 Task: Move the task Implement a new cloud-based project accounting system for a company to the section To-Do in the project BarTech and sort the tasks in the project by Assignee in Descending order
Action: Mouse moved to (576, 524)
Screenshot: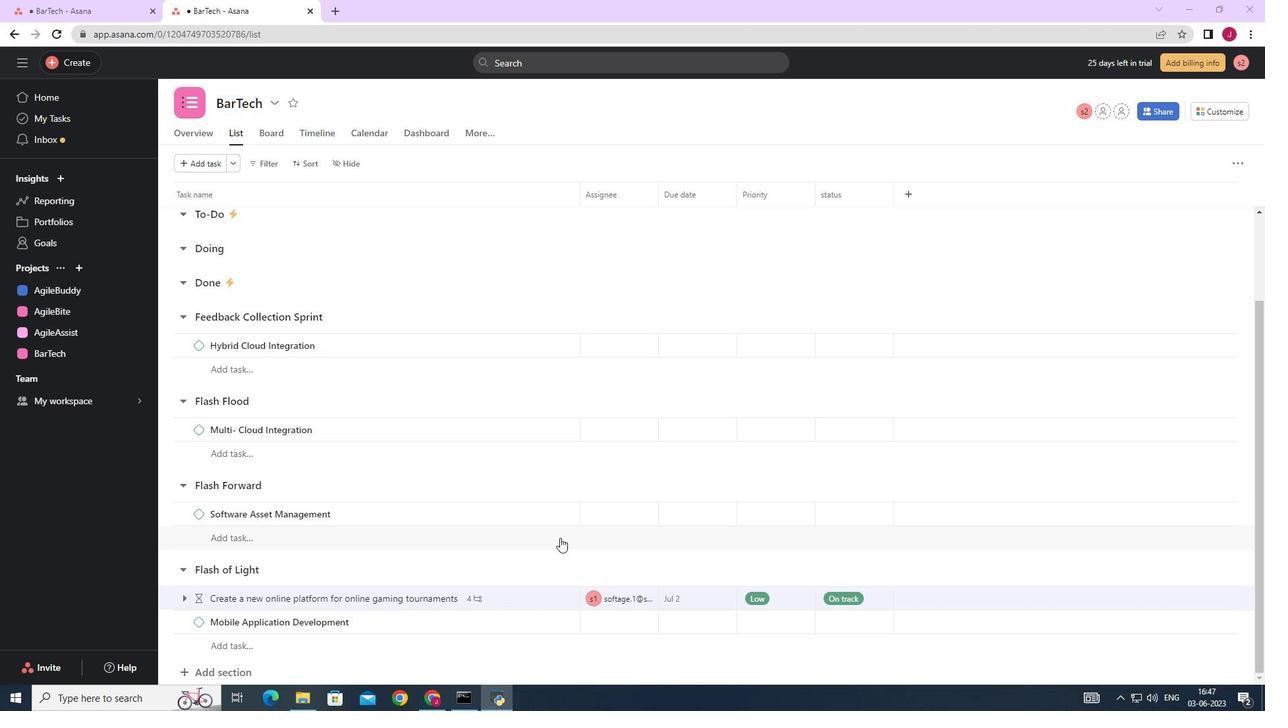 
Action: Mouse scrolled (576, 527) with delta (0, 0)
Screenshot: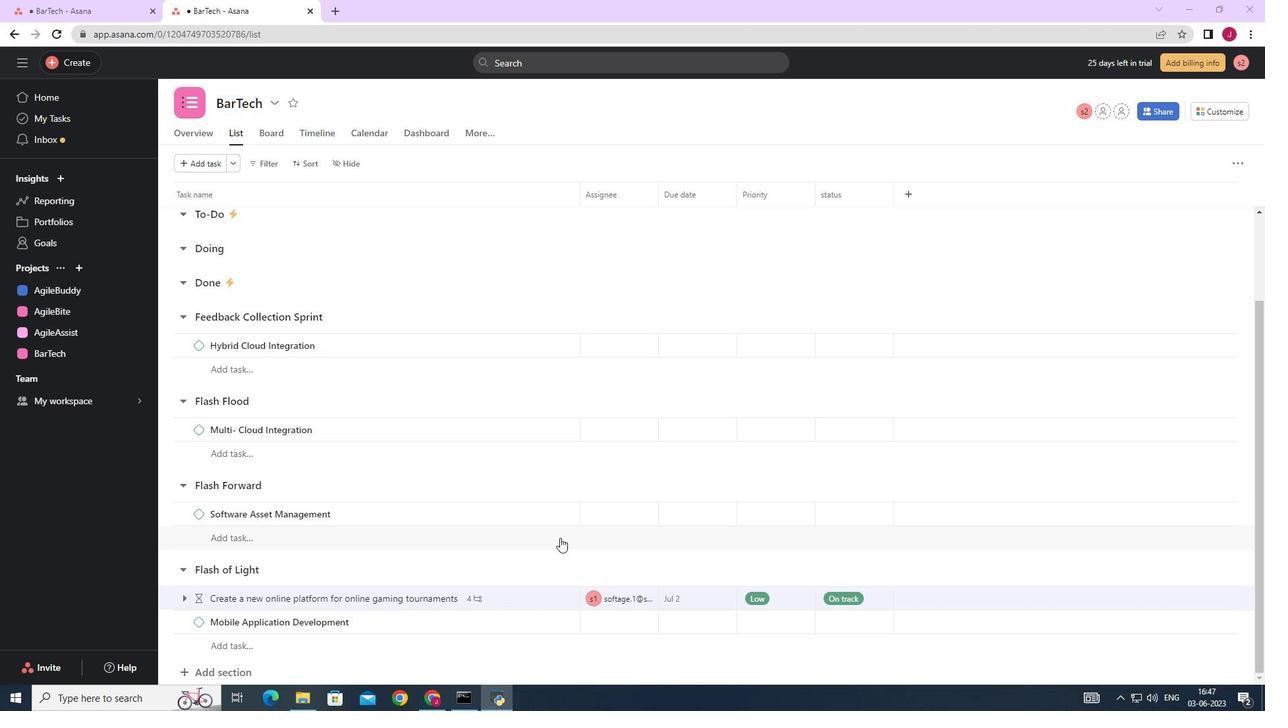 
Action: Mouse moved to (576, 518)
Screenshot: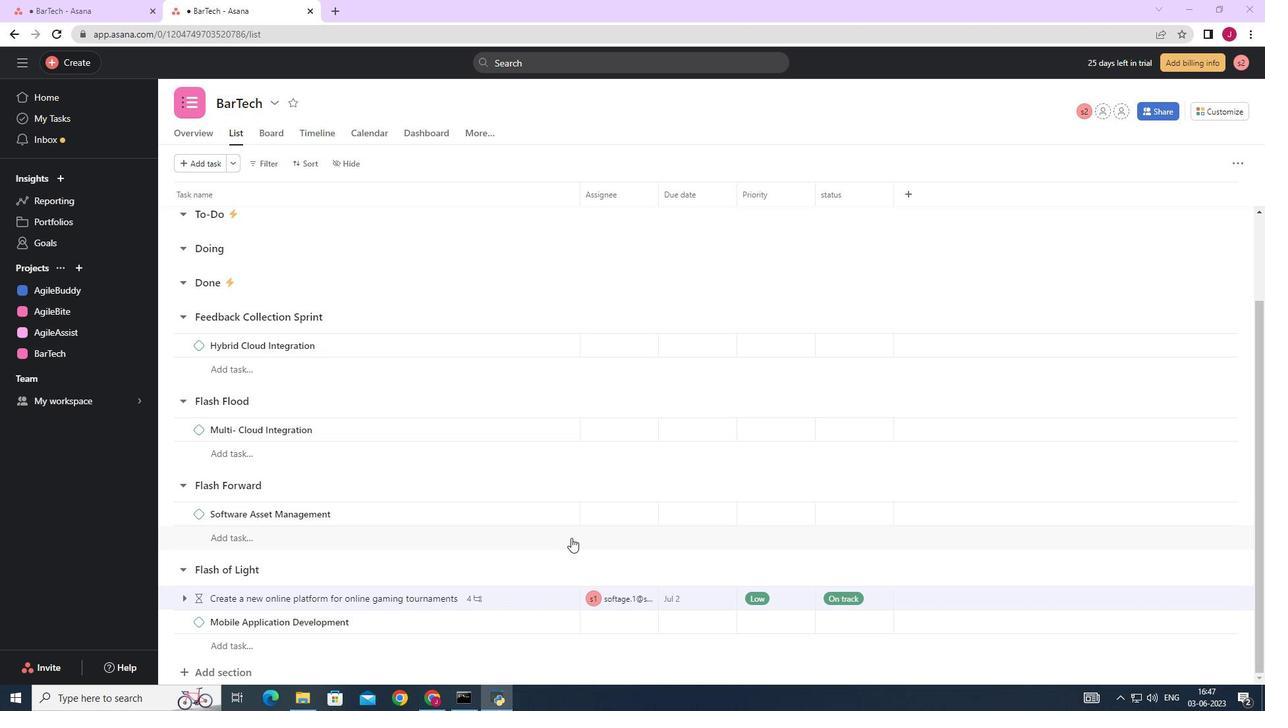 
Action: Mouse scrolled (576, 522) with delta (0, 0)
Screenshot: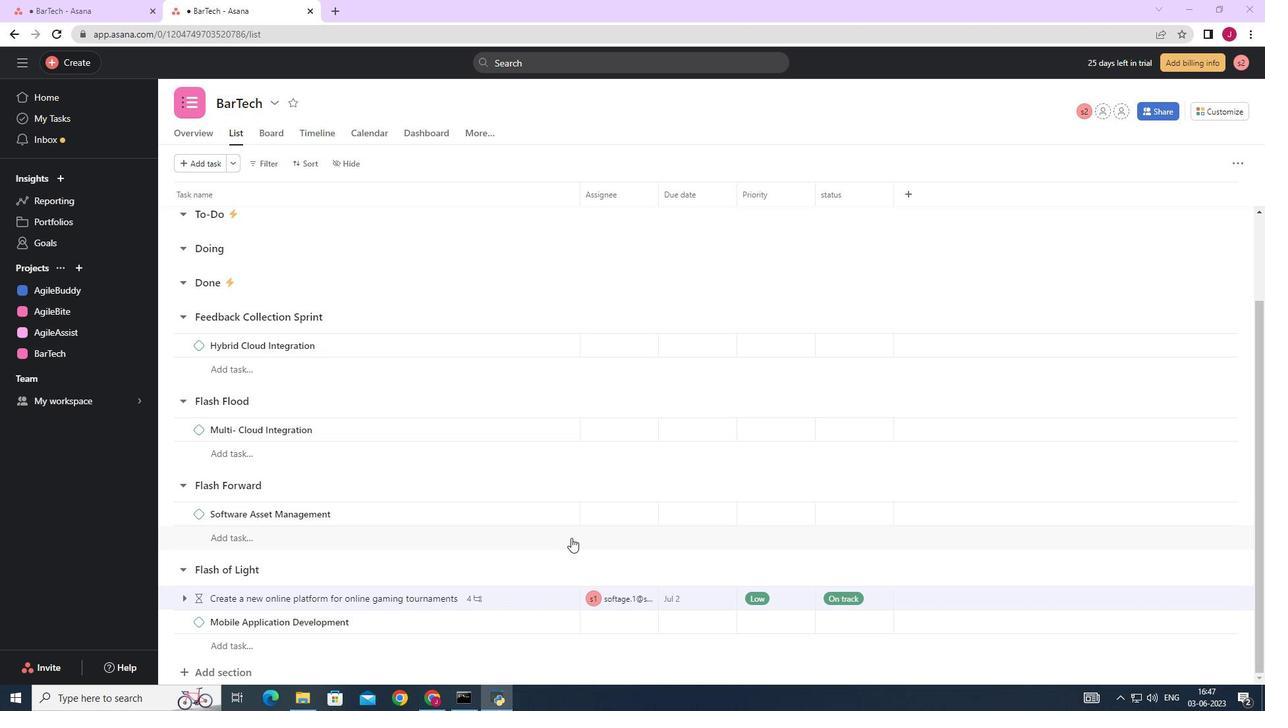 
Action: Mouse moved to (576, 506)
Screenshot: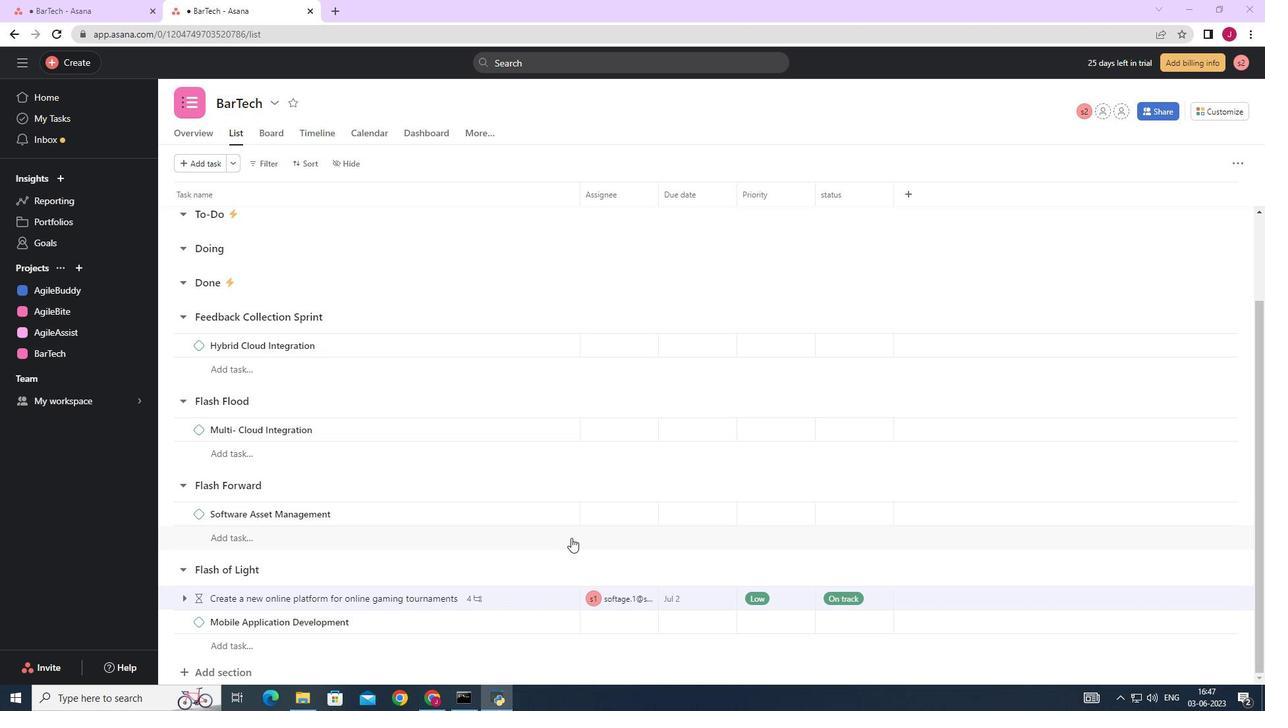
Action: Mouse scrolled (576, 512) with delta (0, 0)
Screenshot: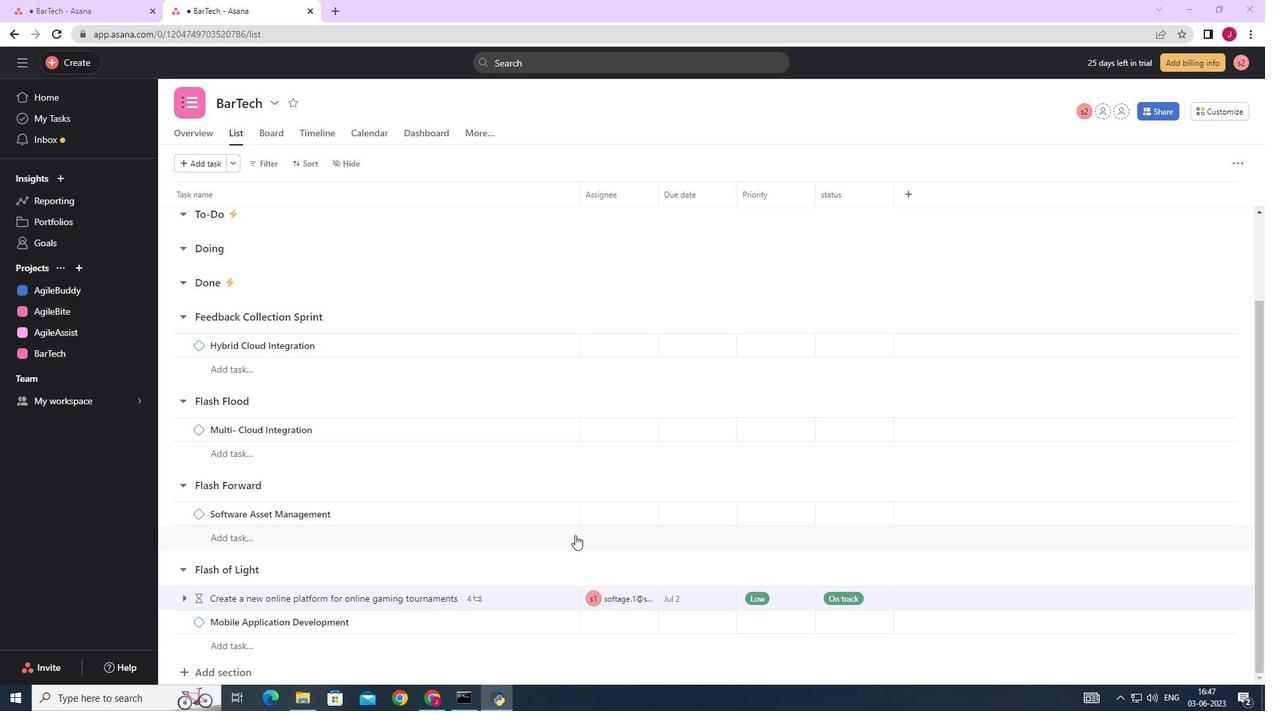 
Action: Mouse moved to (575, 479)
Screenshot: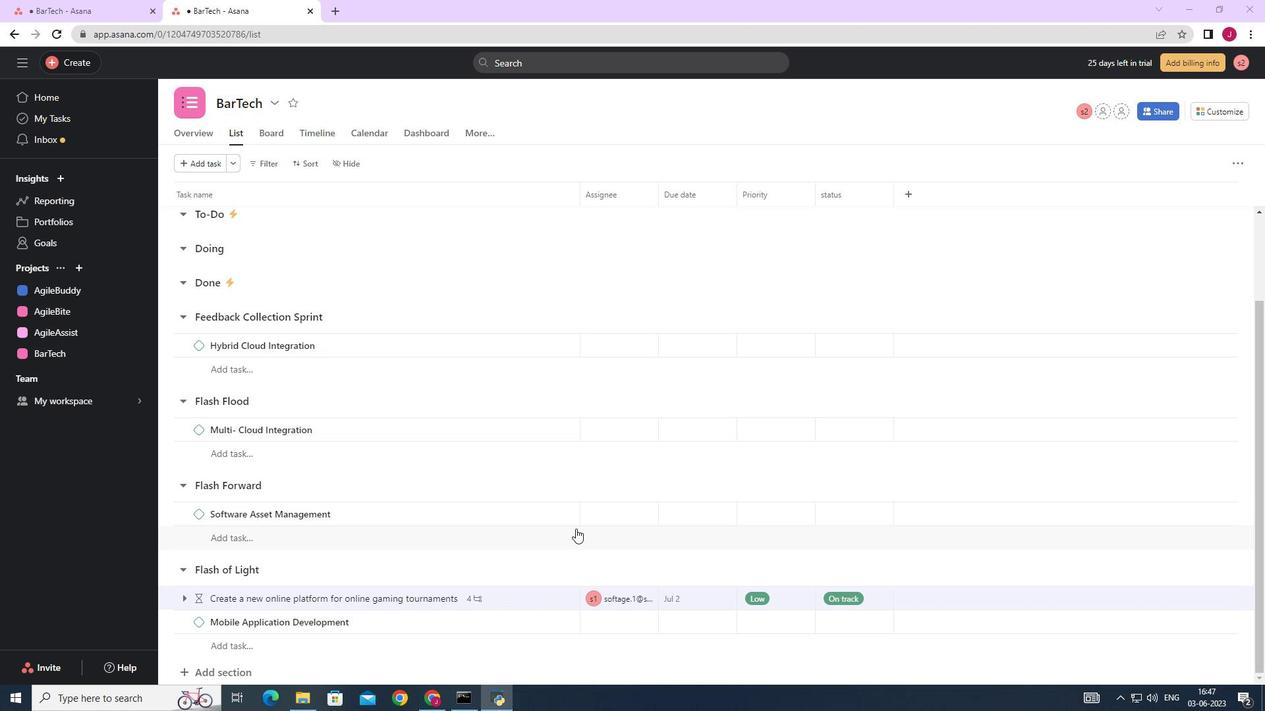 
Action: Mouse scrolled (575, 486) with delta (0, 0)
Screenshot: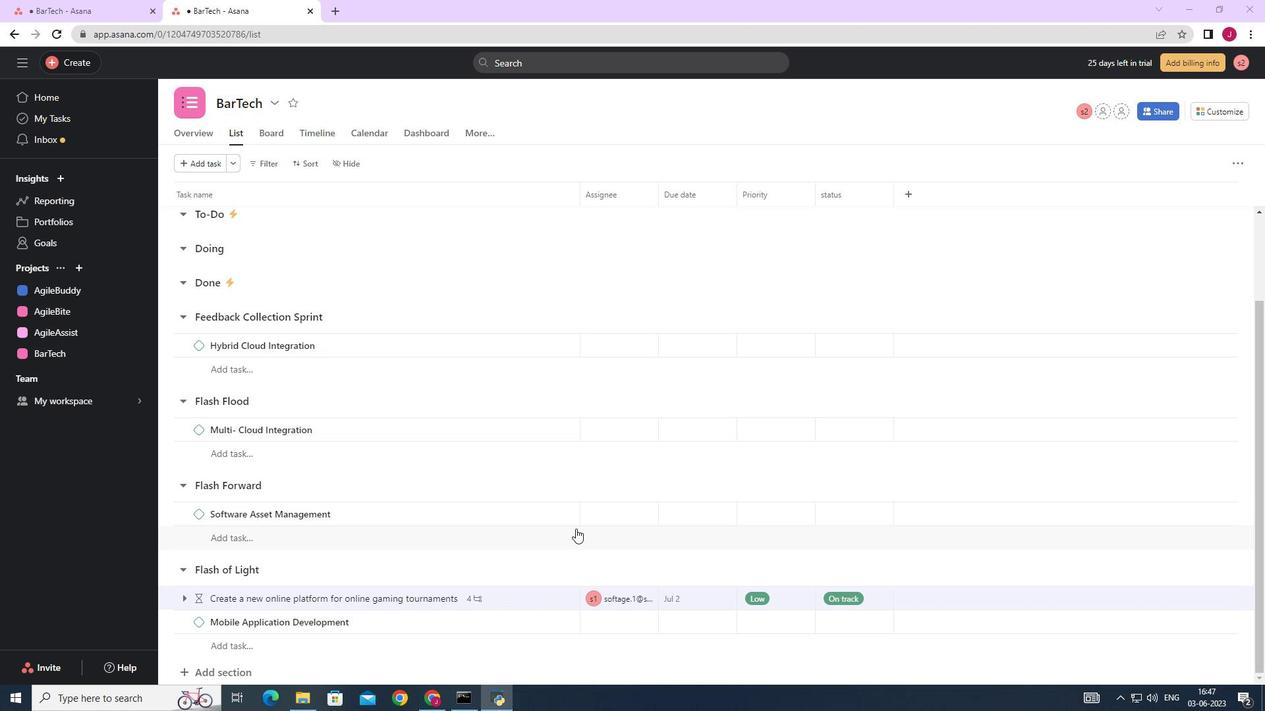 
Action: Mouse moved to (556, 356)
Screenshot: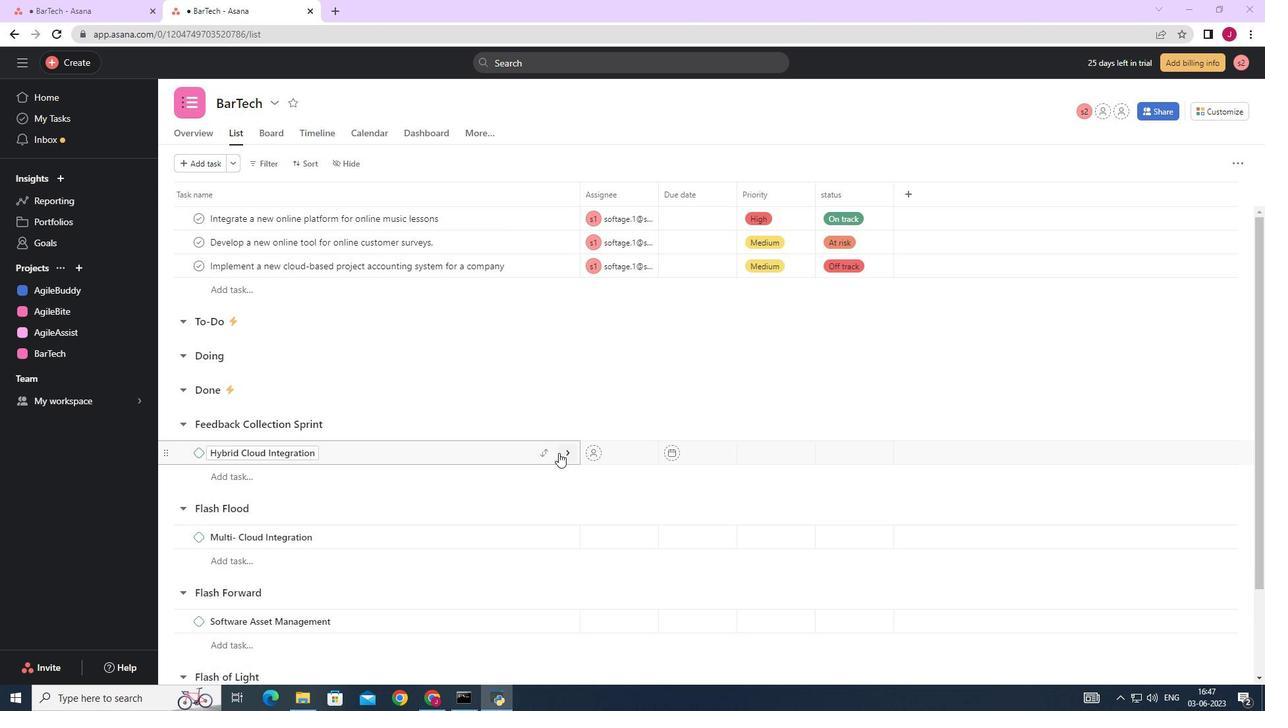 
Action: Mouse scrolled (551, 453) with delta (0, 0)
Screenshot: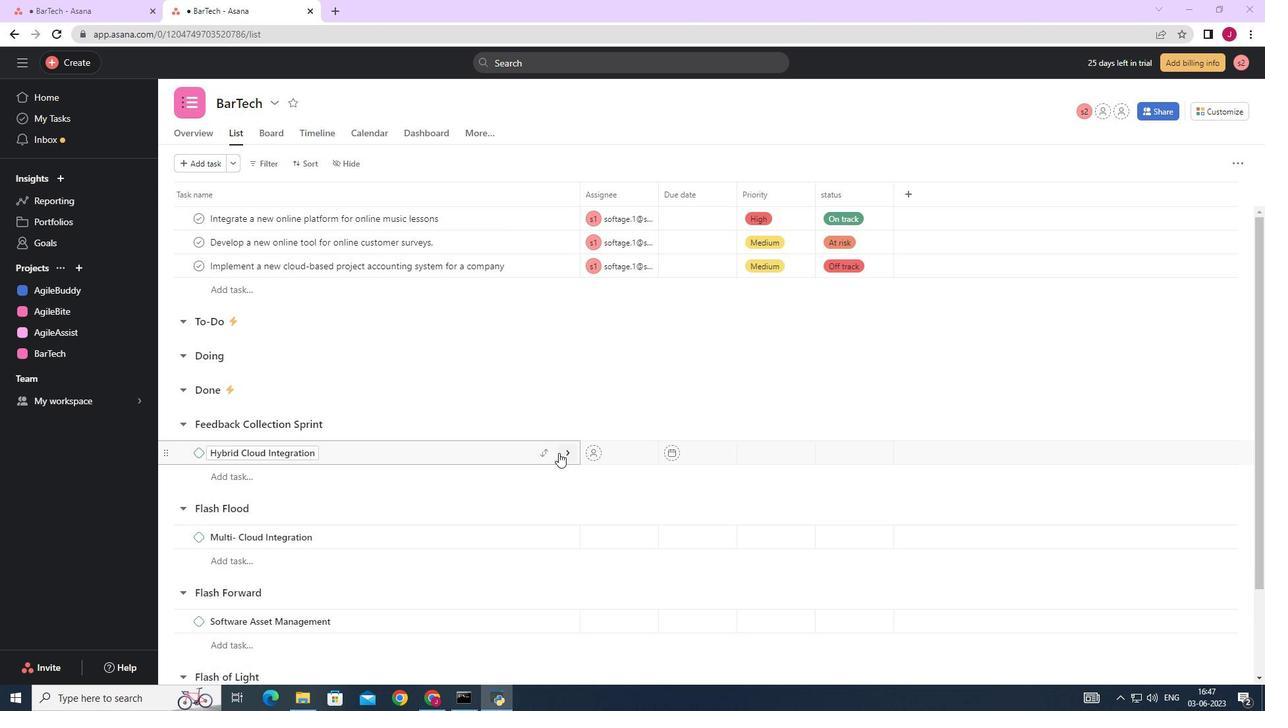 
Action: Mouse moved to (556, 350)
Screenshot: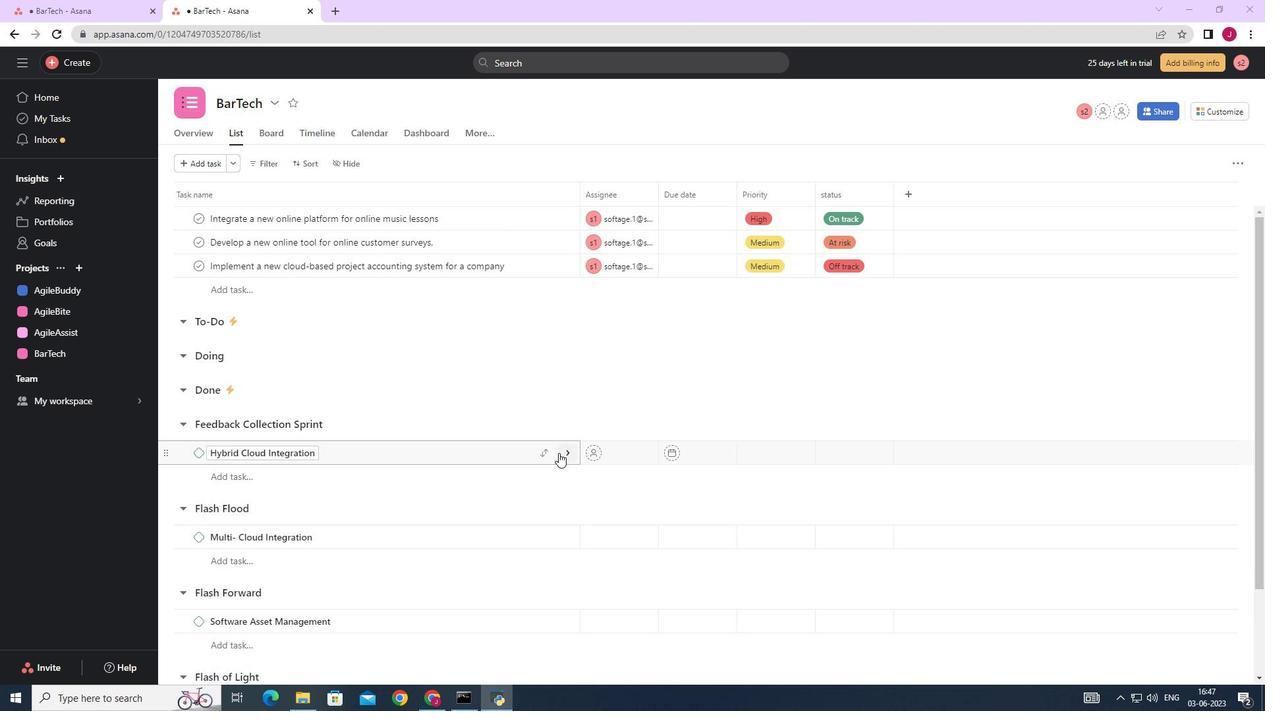 
Action: Mouse scrolled (551, 453) with delta (0, 0)
Screenshot: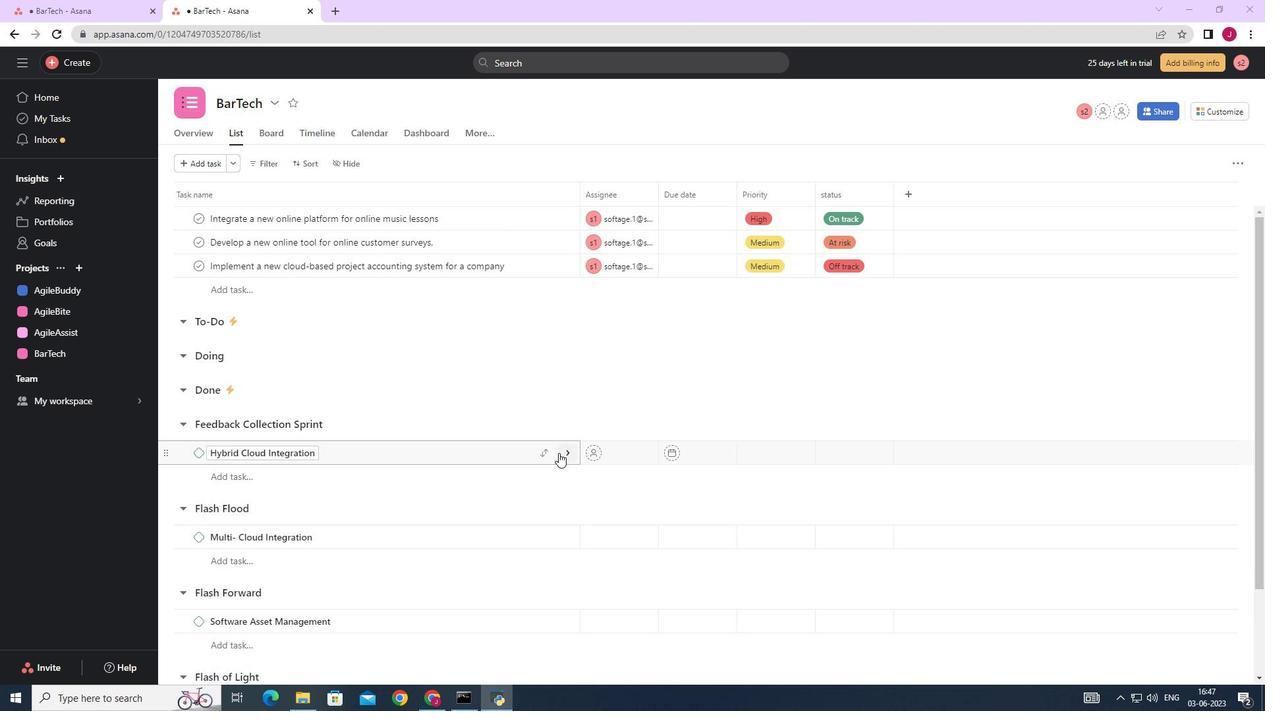 
Action: Mouse moved to (544, 264)
Screenshot: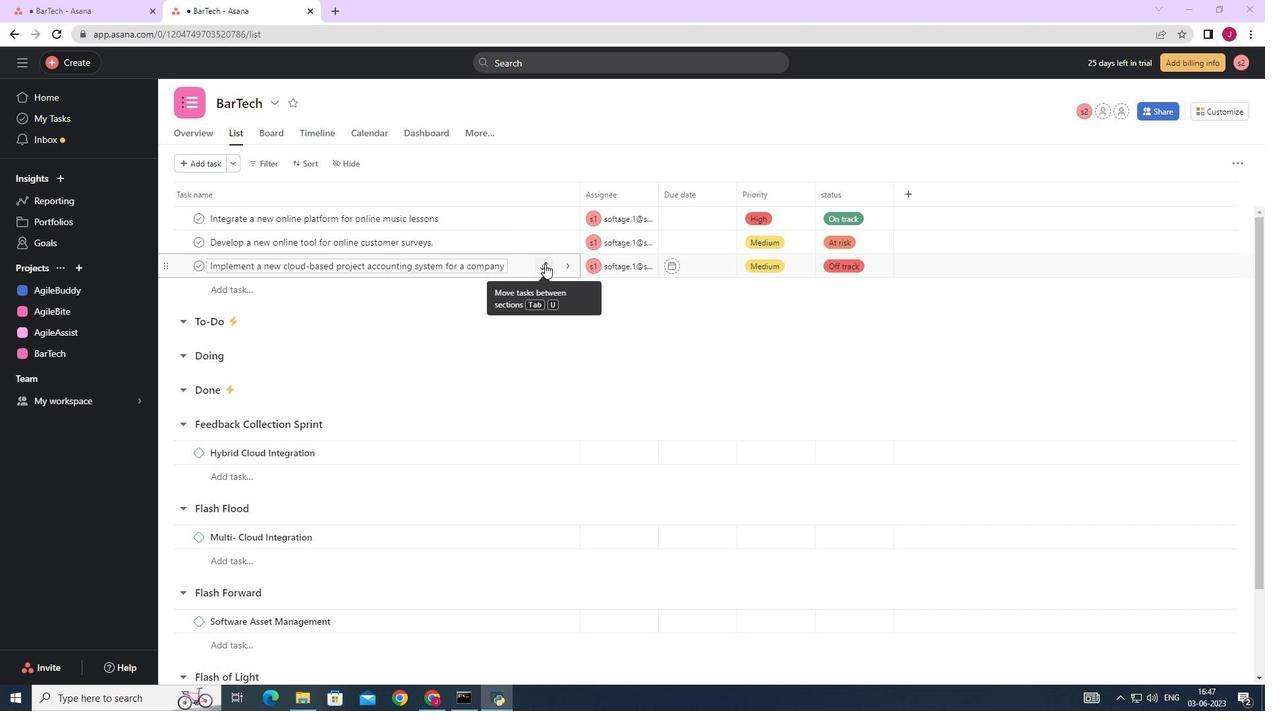 
Action: Mouse pressed left at (544, 264)
Screenshot: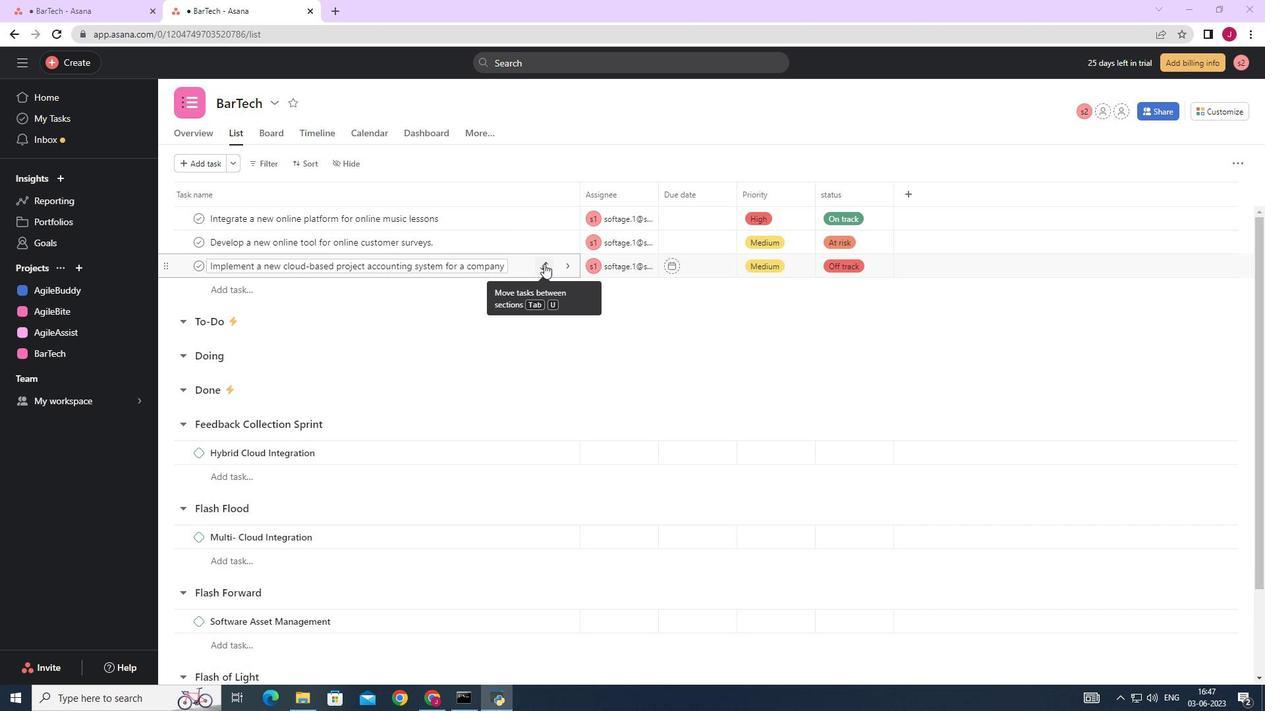 
Action: Mouse moved to (468, 332)
Screenshot: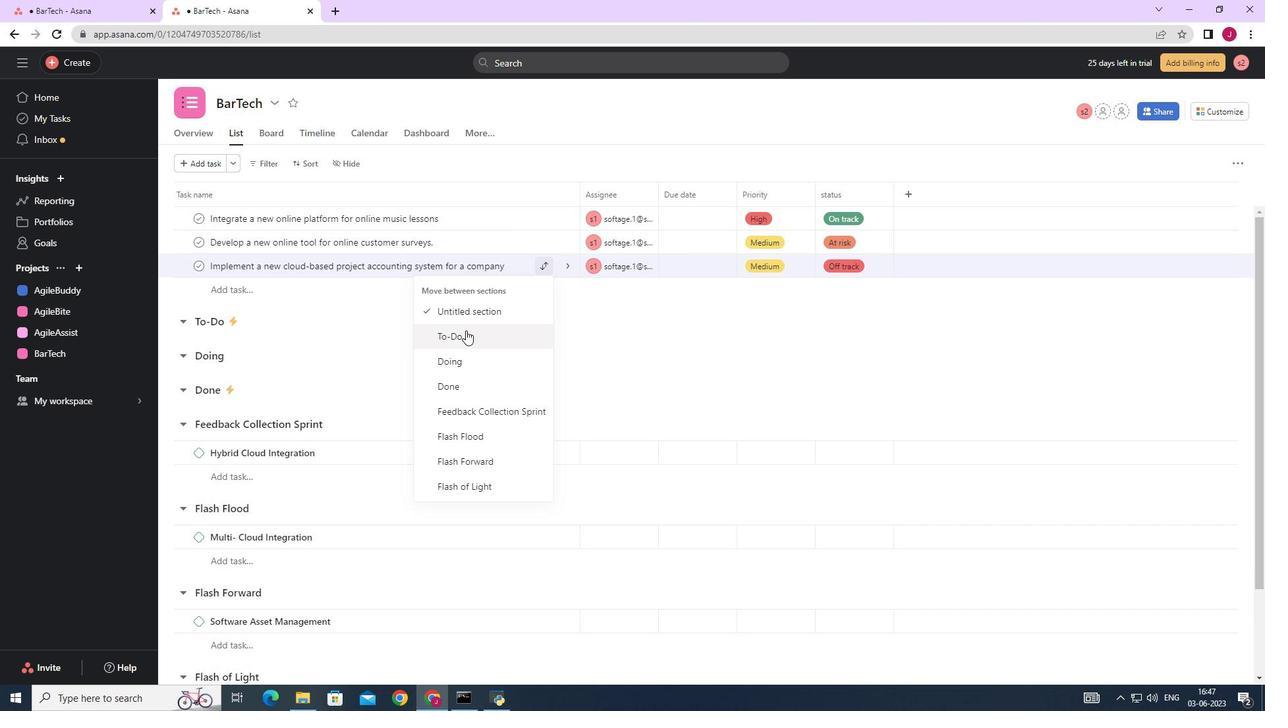 
Action: Mouse pressed left at (468, 332)
Screenshot: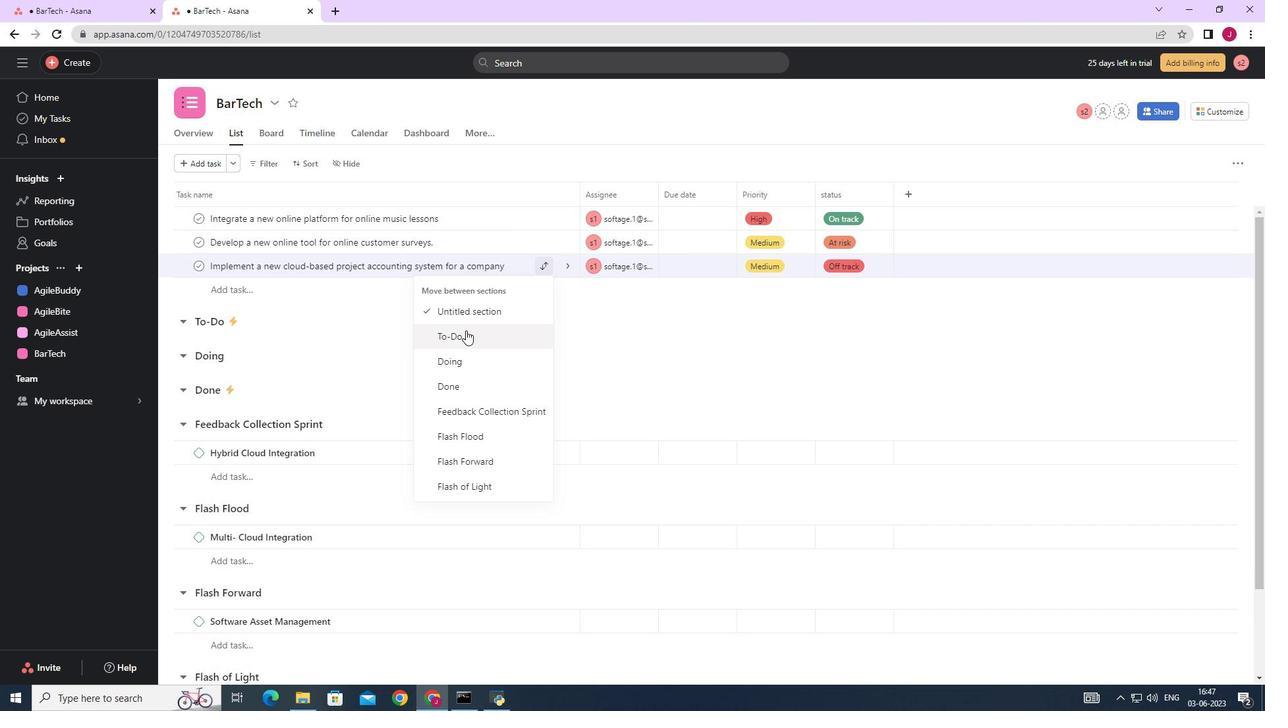 
Action: Mouse moved to (303, 163)
Screenshot: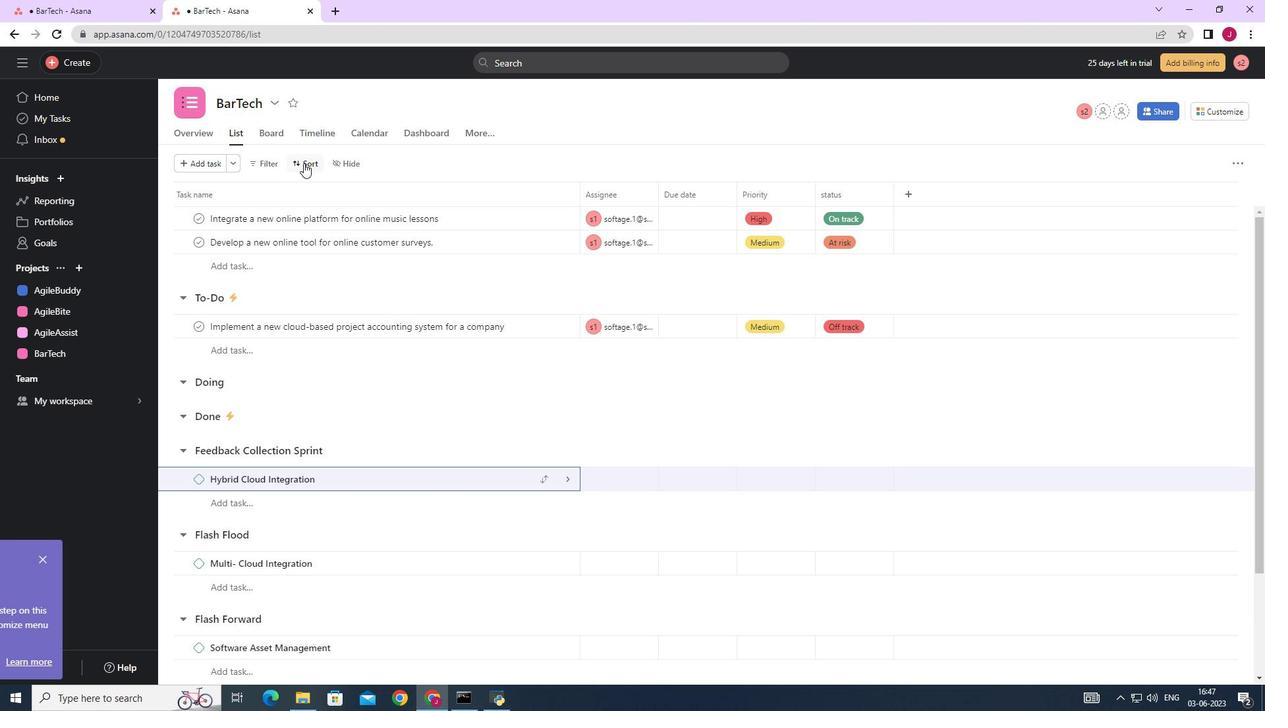 
Action: Mouse pressed left at (303, 163)
Screenshot: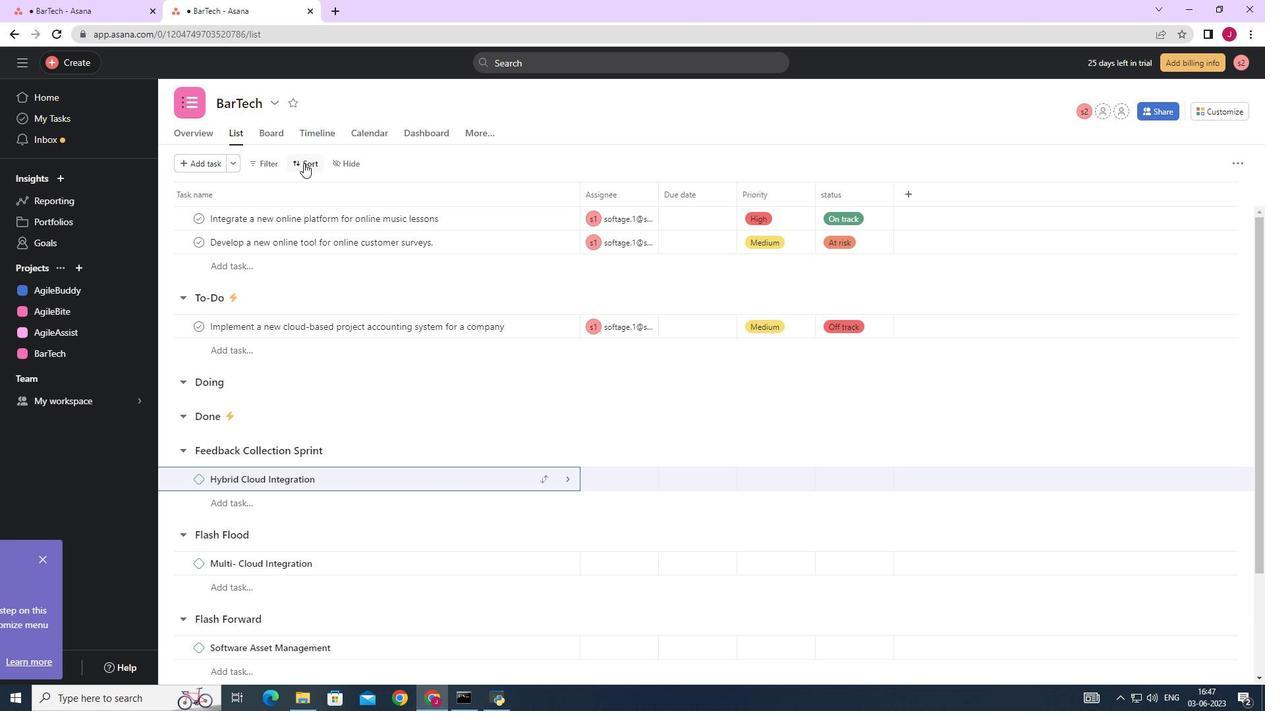 
Action: Mouse moved to (344, 272)
Screenshot: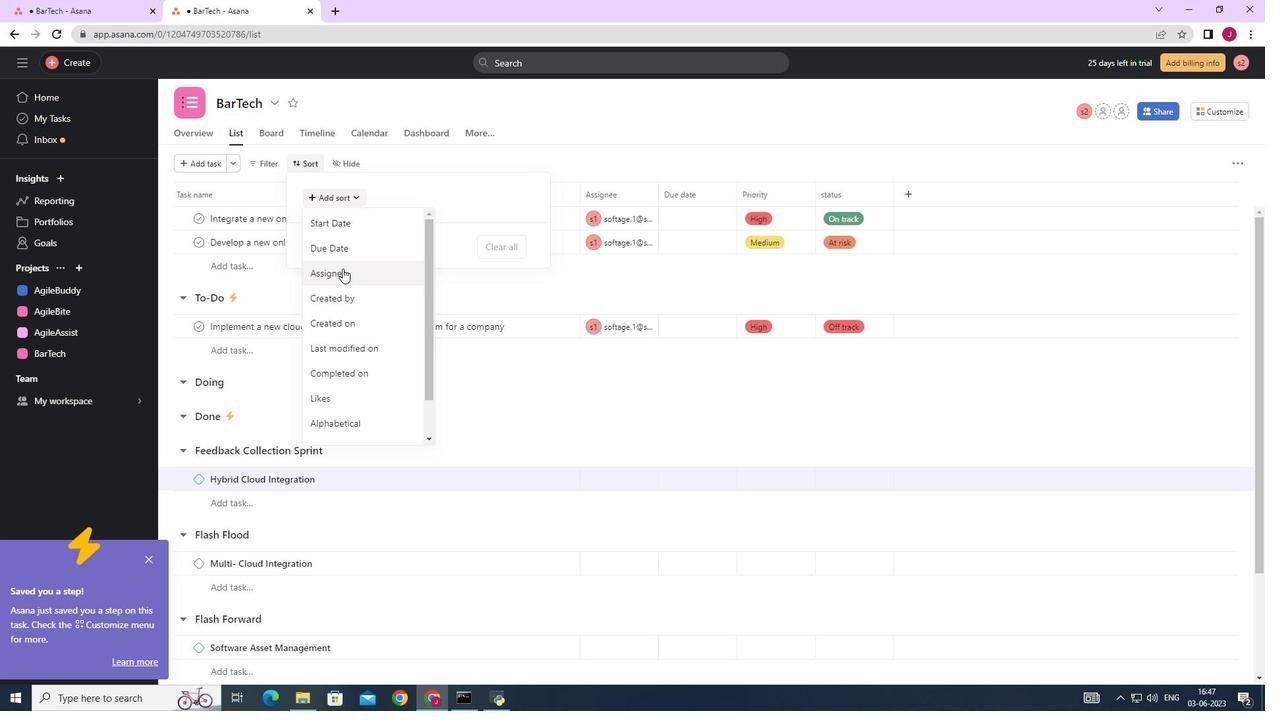 
Action: Mouse pressed left at (344, 272)
Screenshot: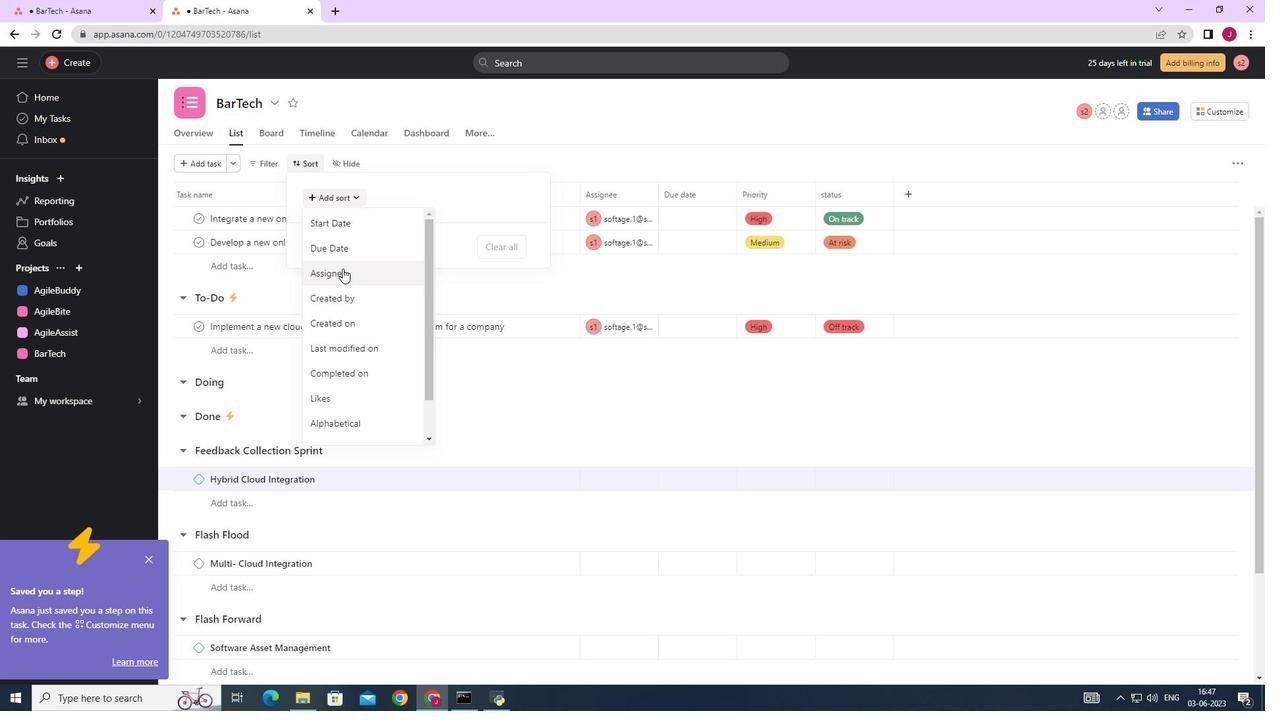 
Action: Mouse moved to (408, 216)
Screenshot: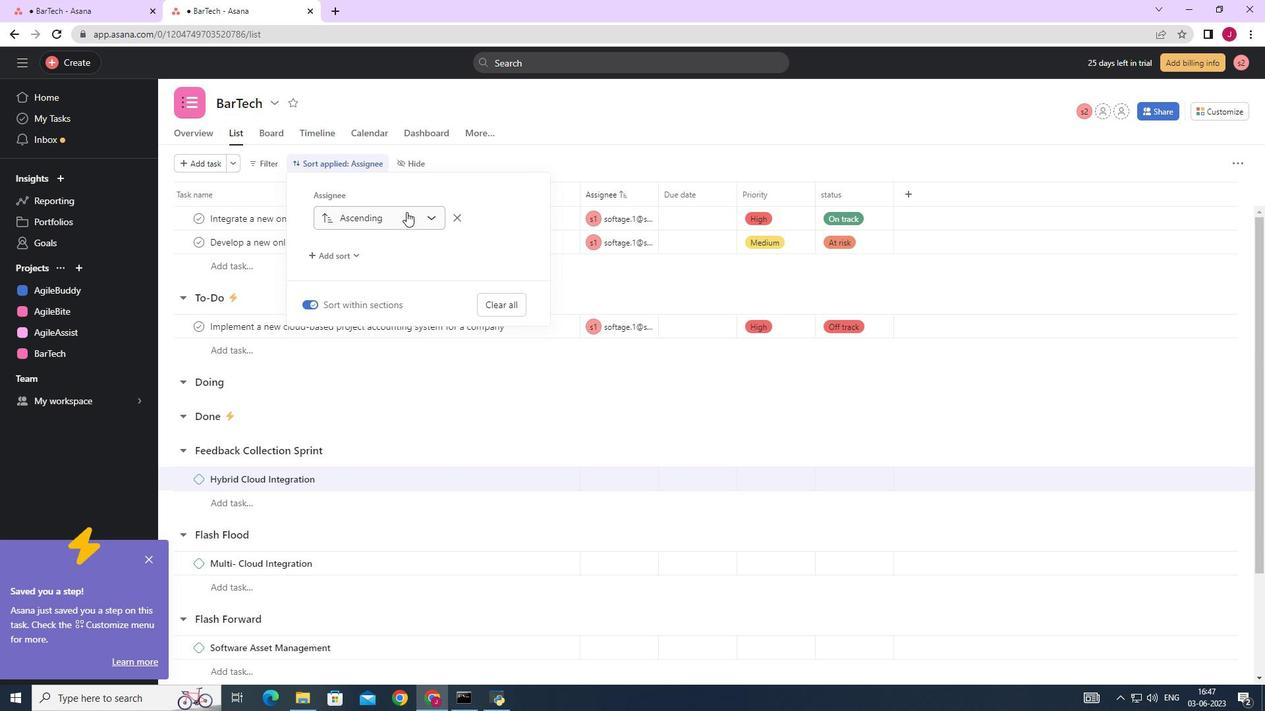 
Action: Mouse pressed left at (408, 216)
Screenshot: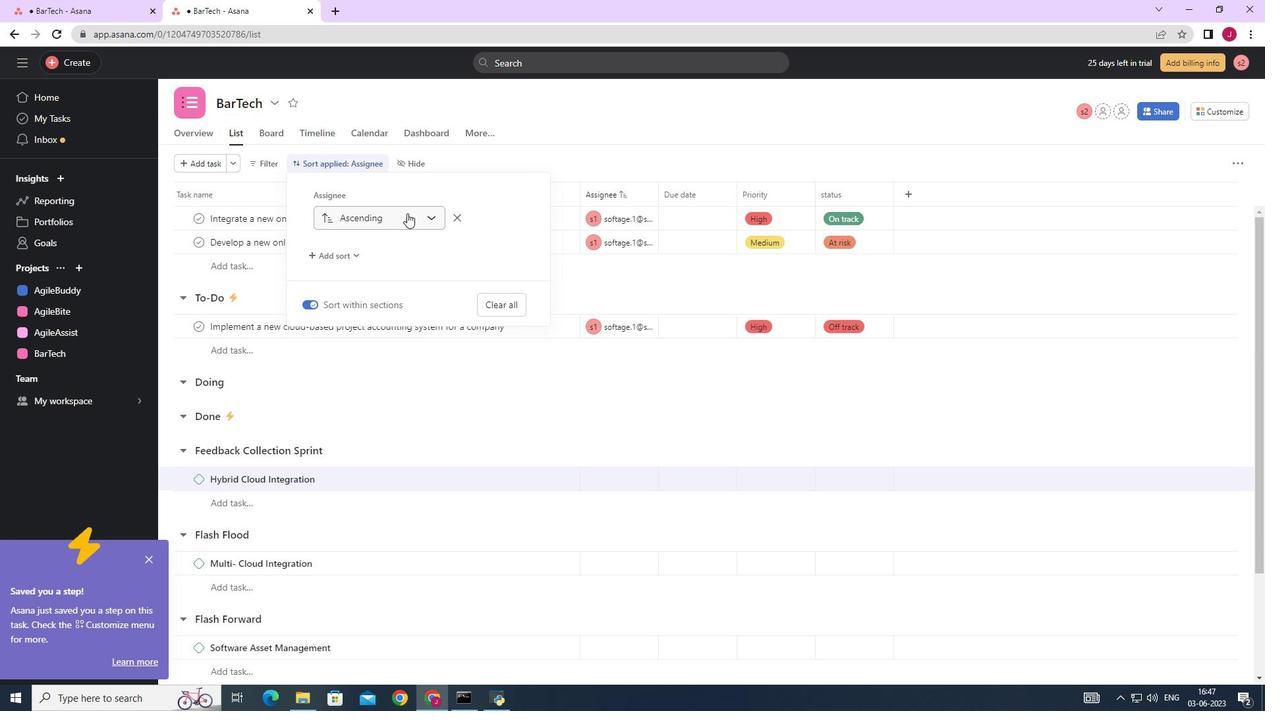 
Action: Mouse moved to (373, 267)
Screenshot: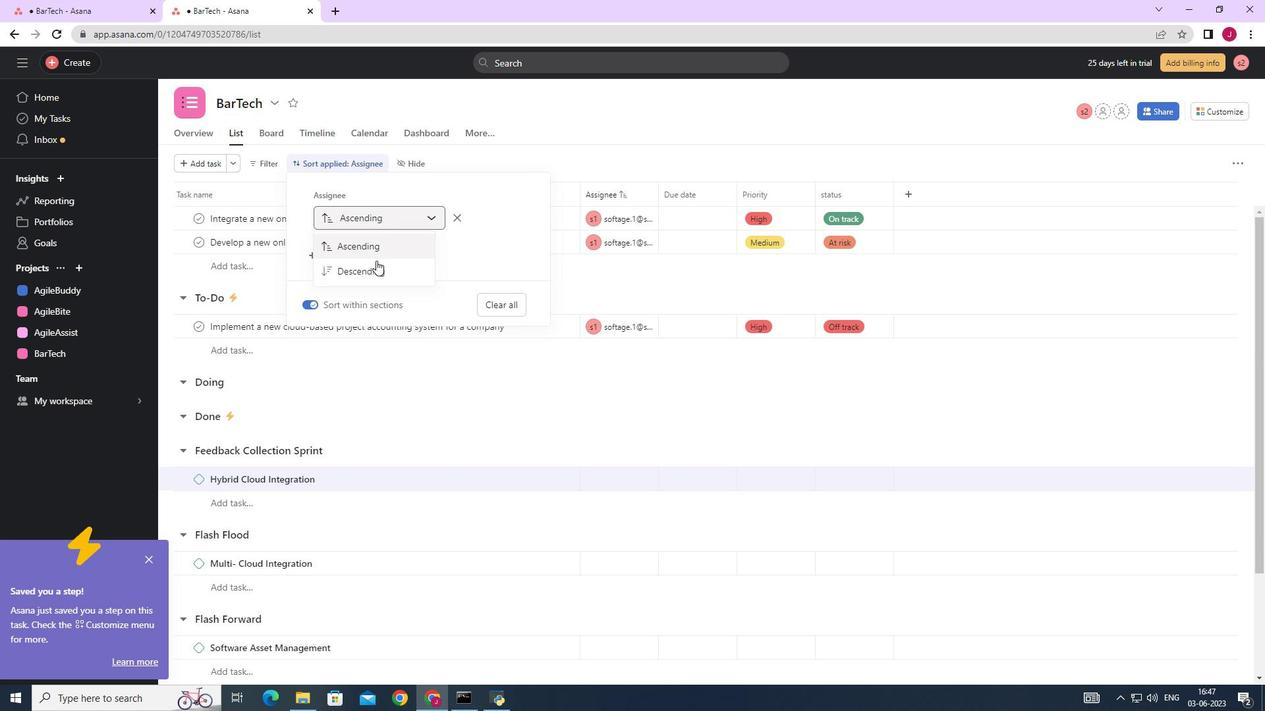 
Action: Mouse pressed left at (373, 267)
Screenshot: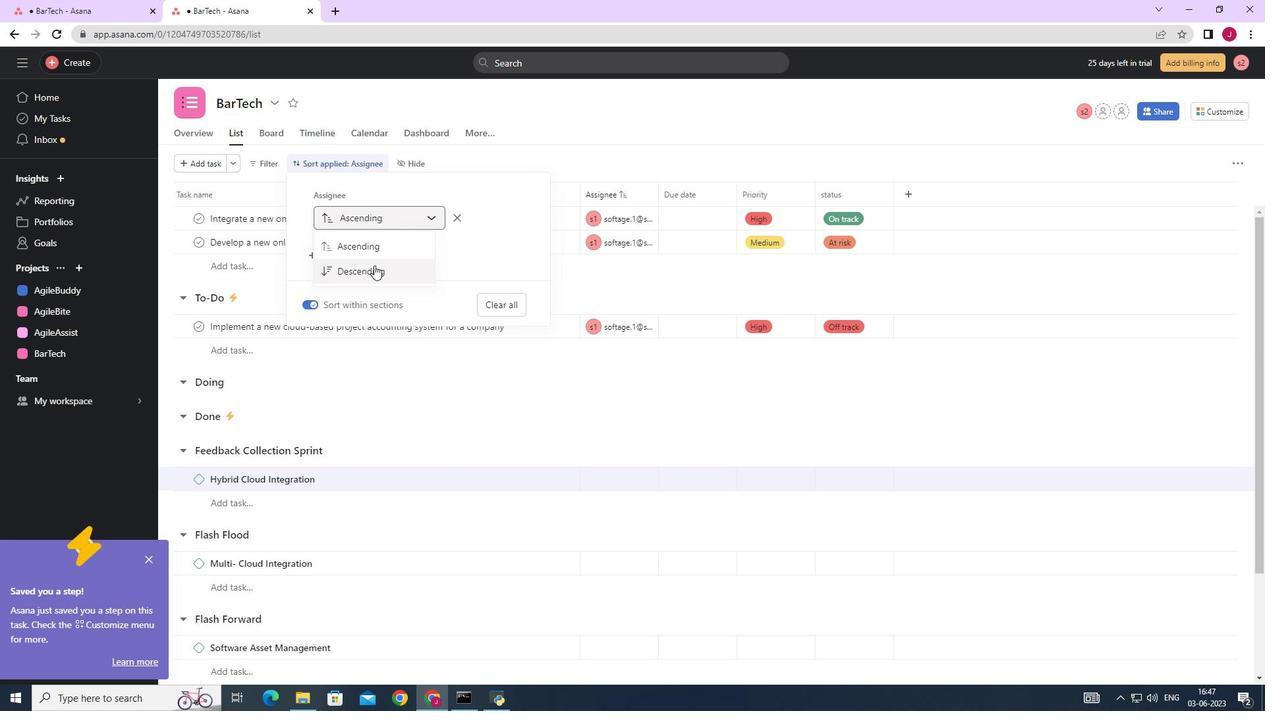 
Action: Mouse moved to (401, 214)
Screenshot: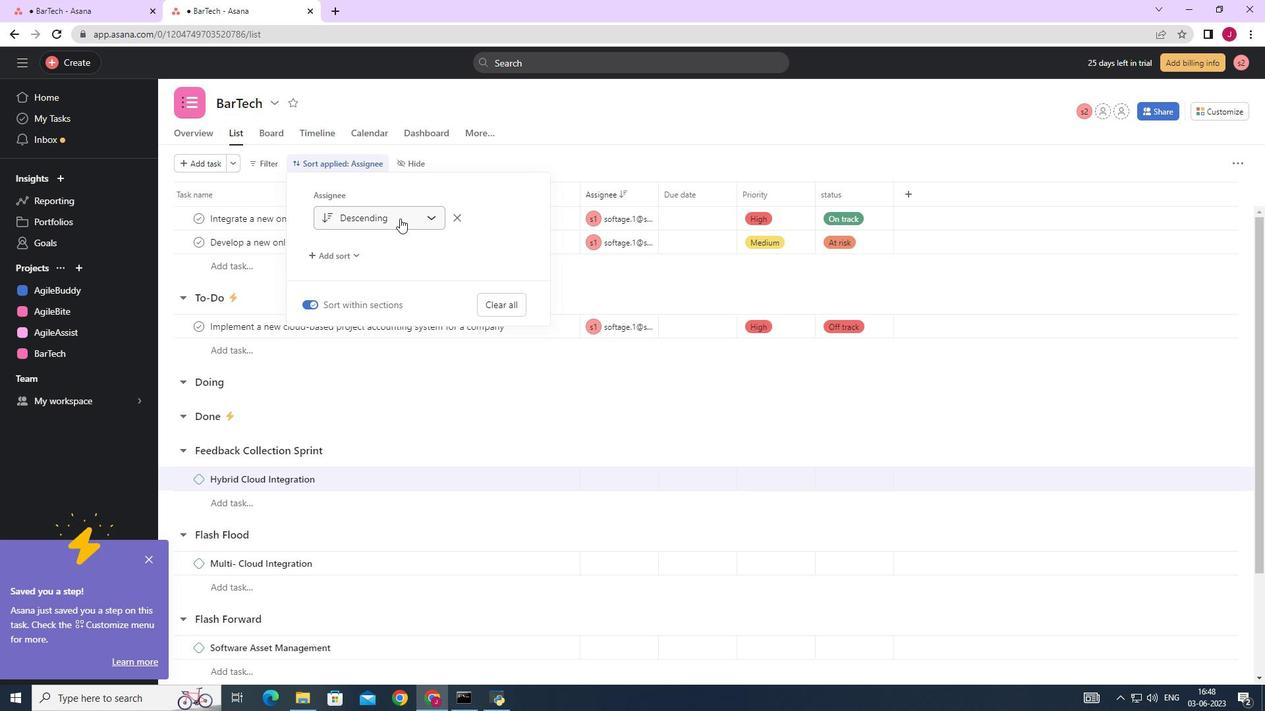 
Action: Mouse pressed left at (401, 214)
Screenshot: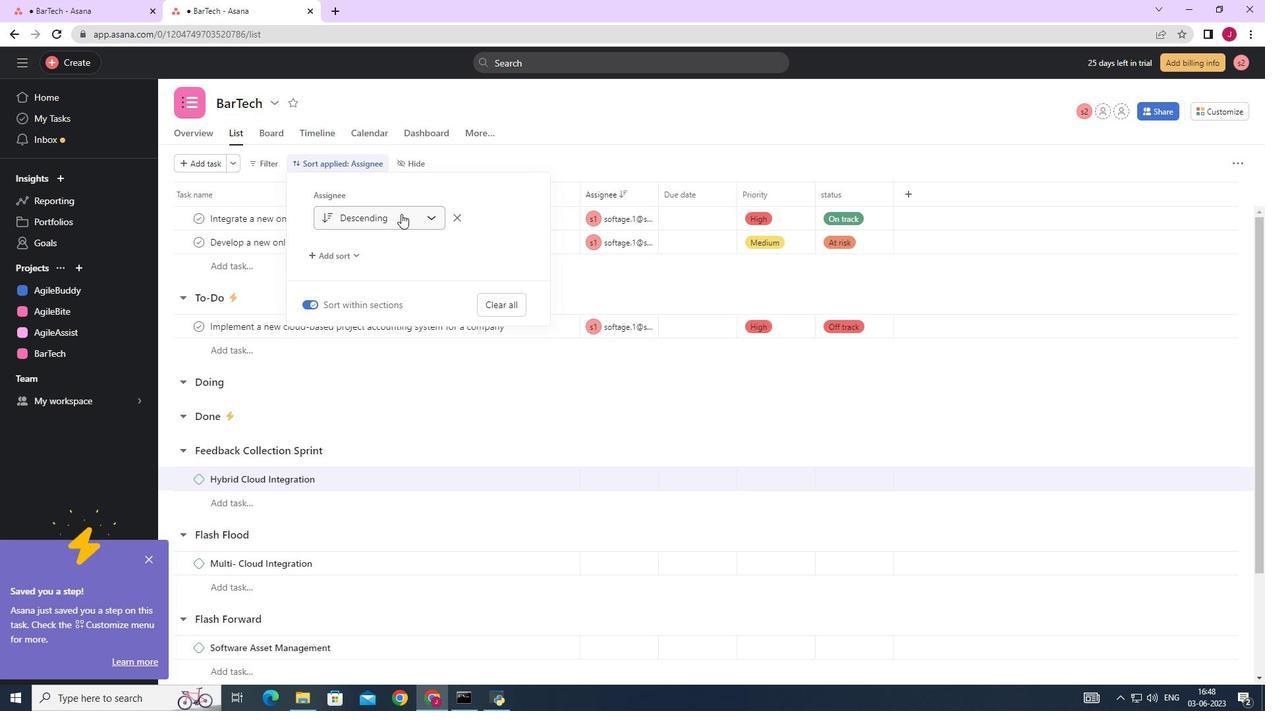 
Action: Mouse moved to (377, 222)
Screenshot: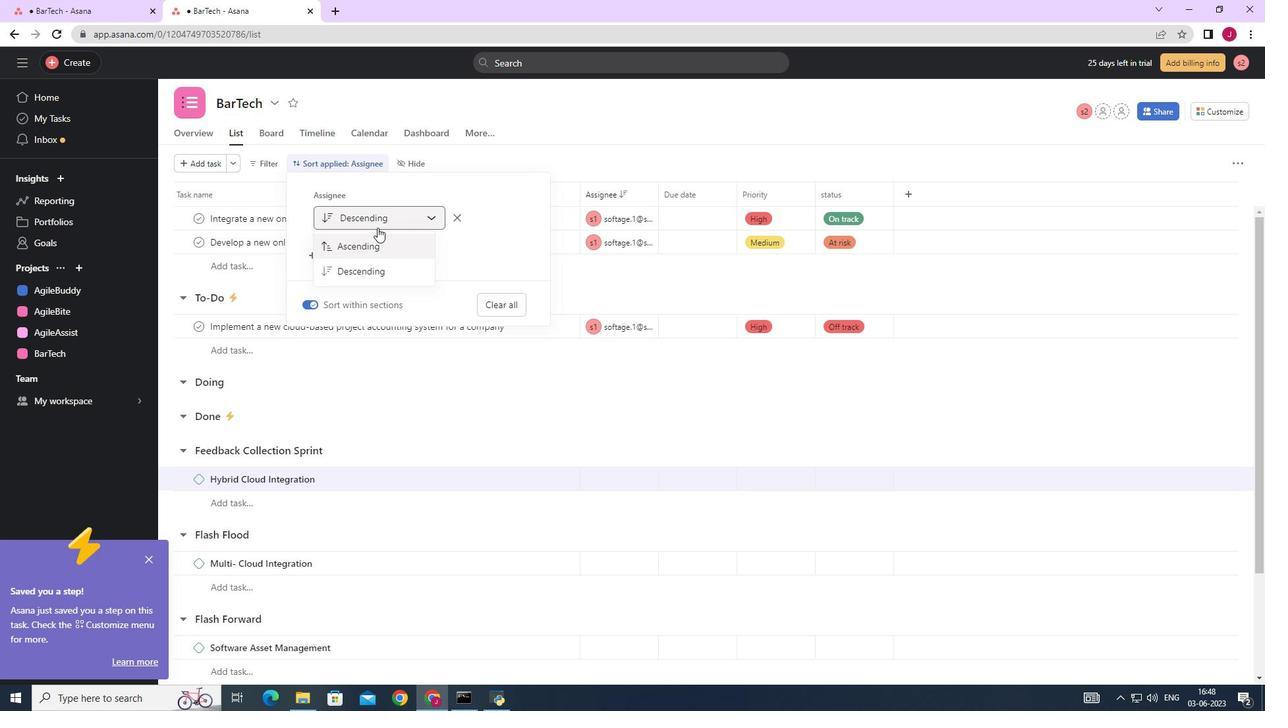 
Action: Mouse pressed left at (377, 222)
Screenshot: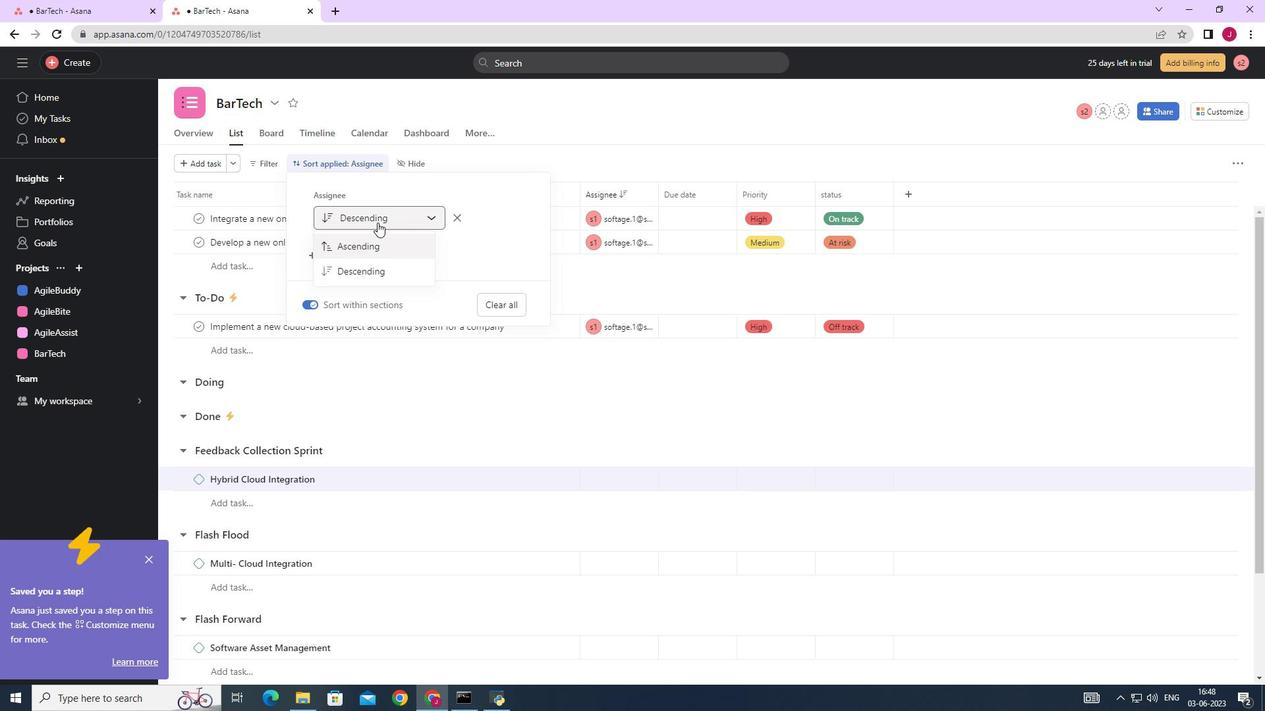 
Action: Mouse moved to (335, 165)
Screenshot: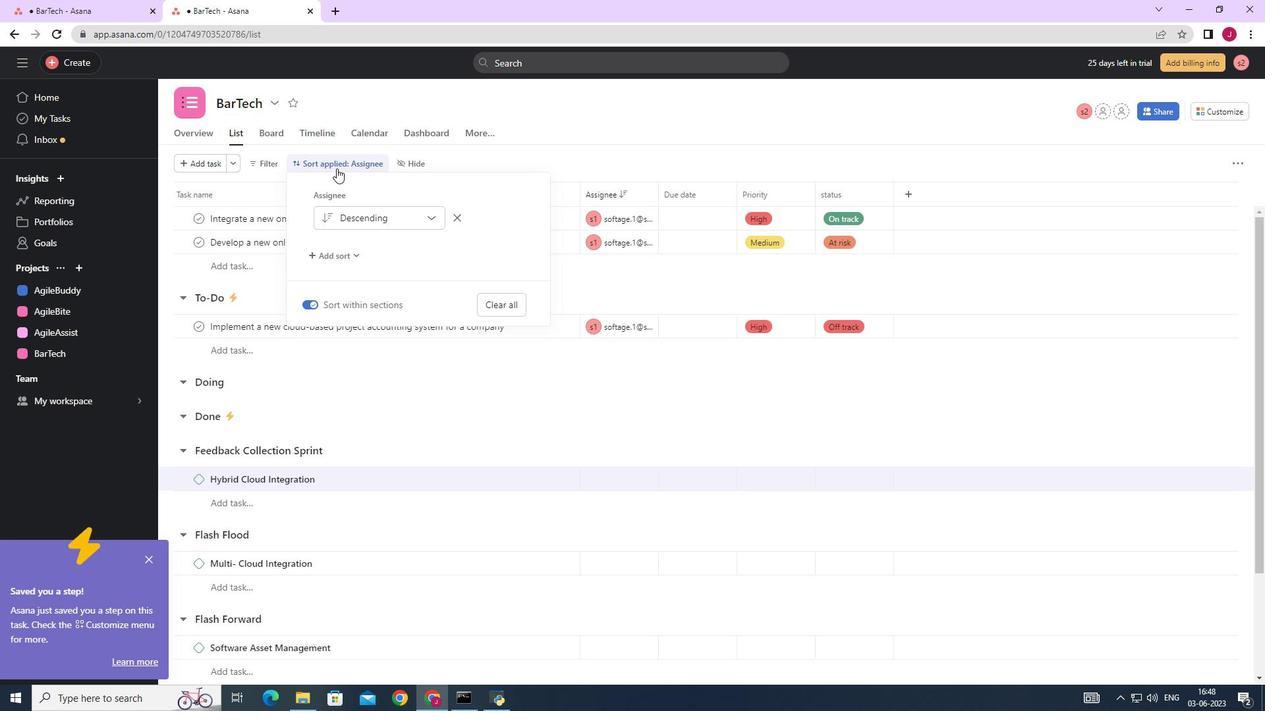 
Action: Mouse pressed left at (335, 165)
Screenshot: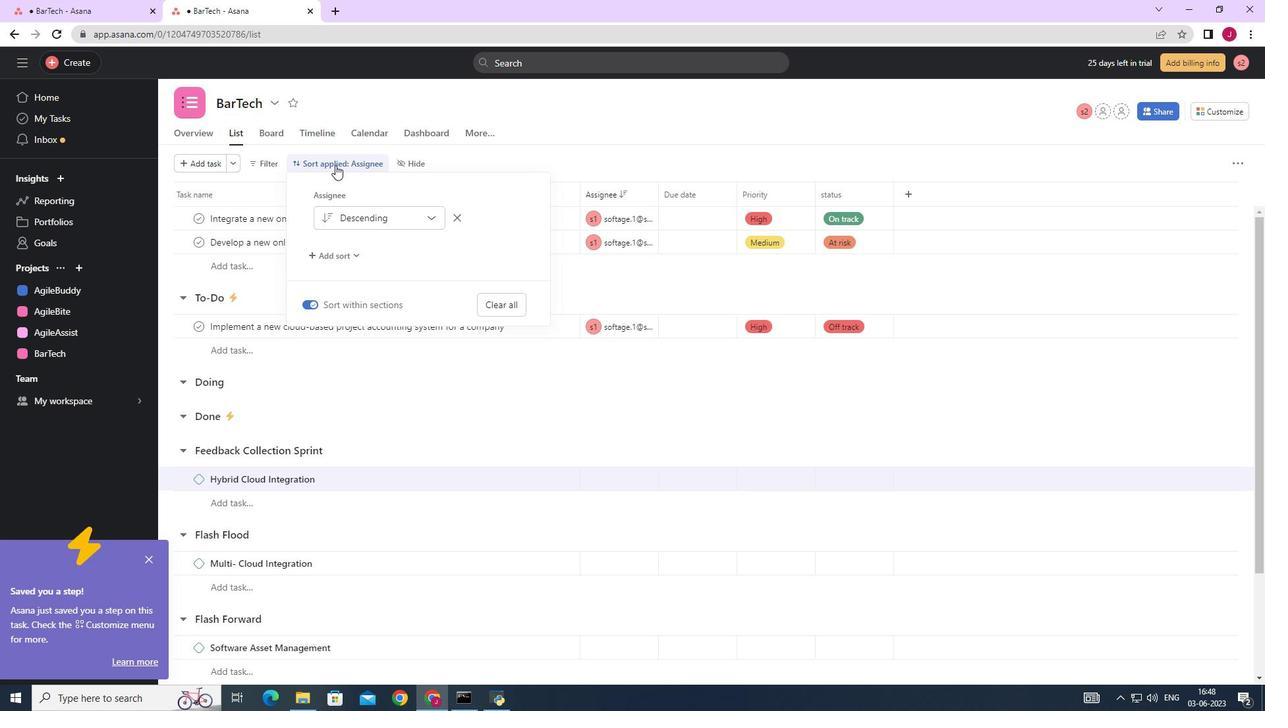 
Action: Mouse pressed left at (335, 165)
Screenshot: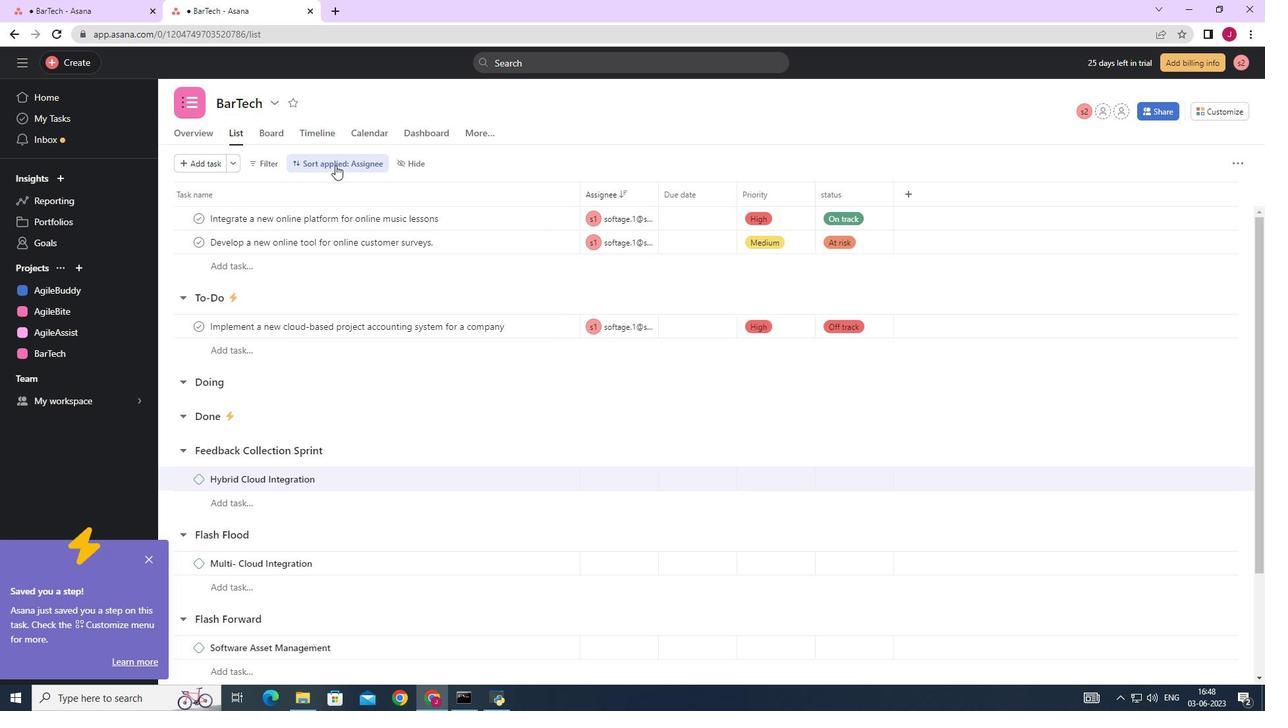 
Action: Mouse moved to (350, 255)
Screenshot: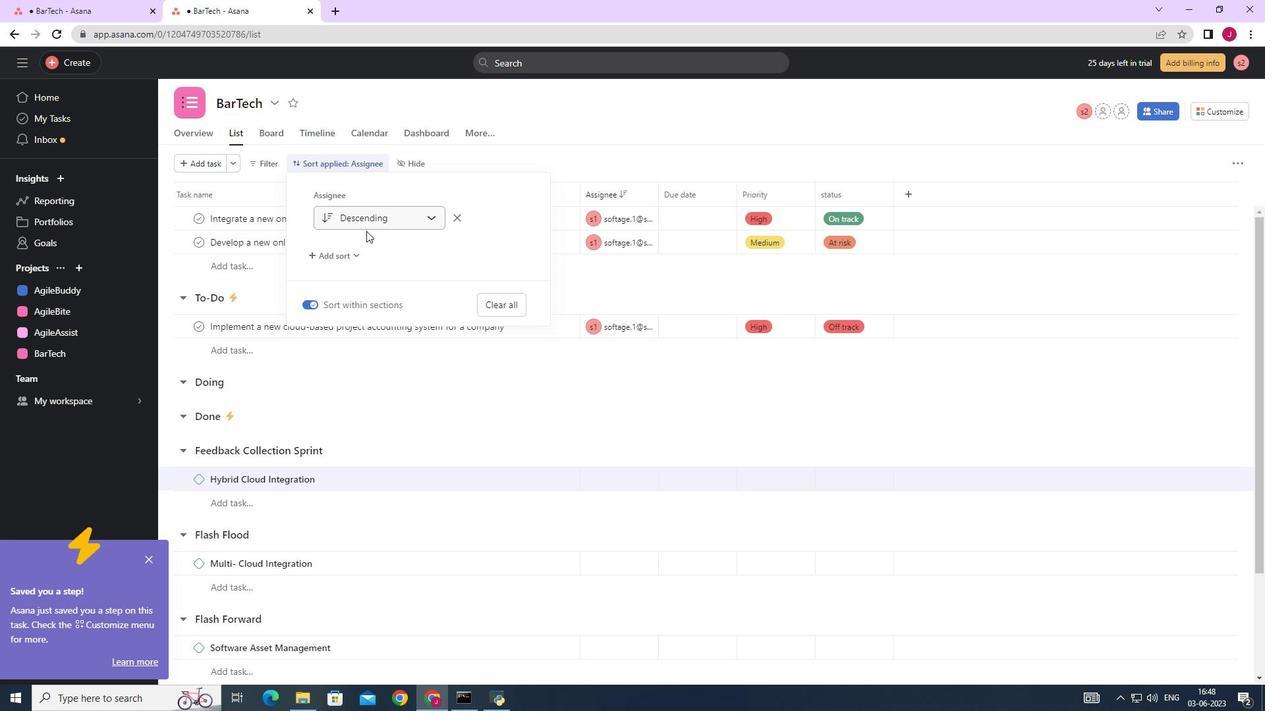 
Action: Mouse pressed left at (350, 255)
Screenshot: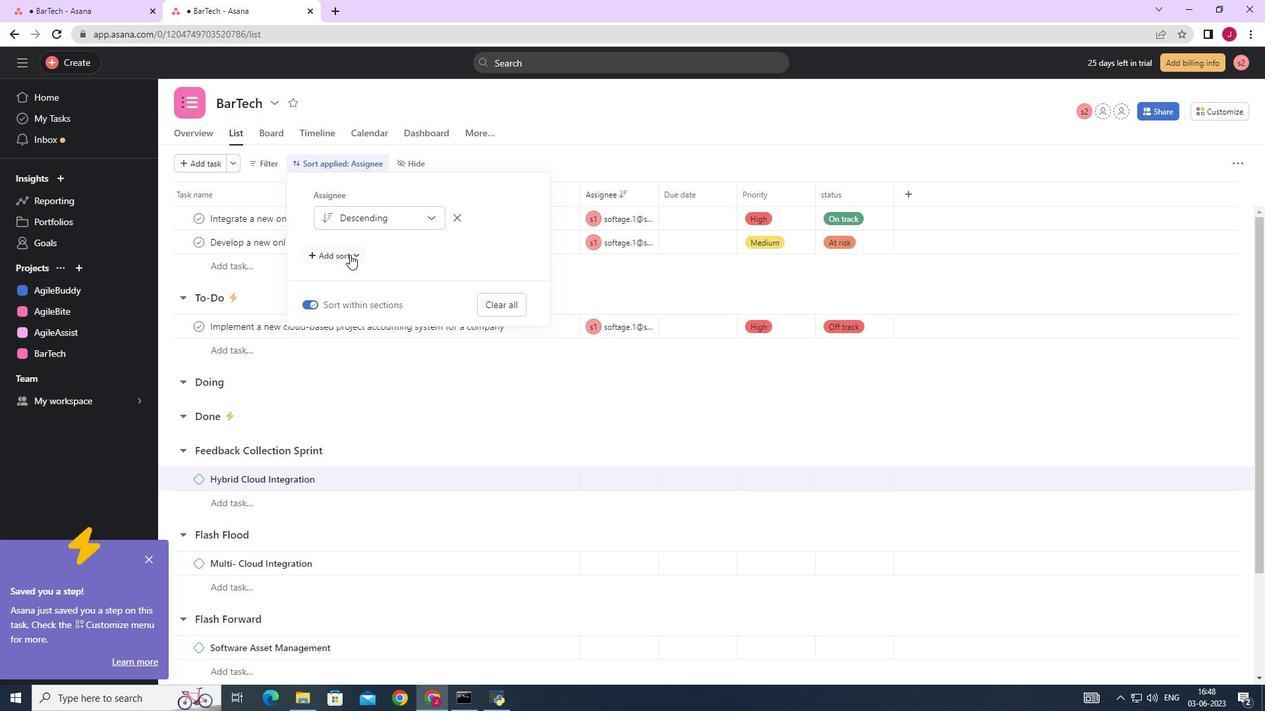 
Action: Mouse moved to (364, 209)
Screenshot: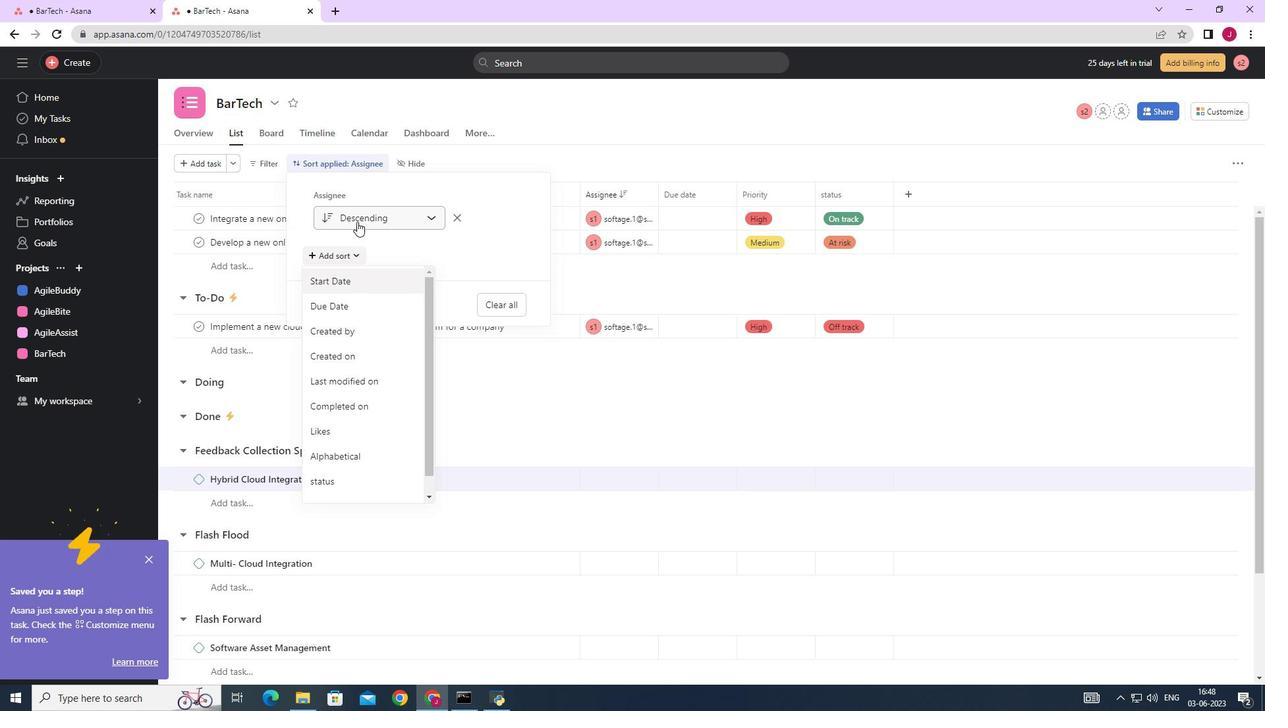 
Action: Mouse pressed left at (364, 209)
Screenshot: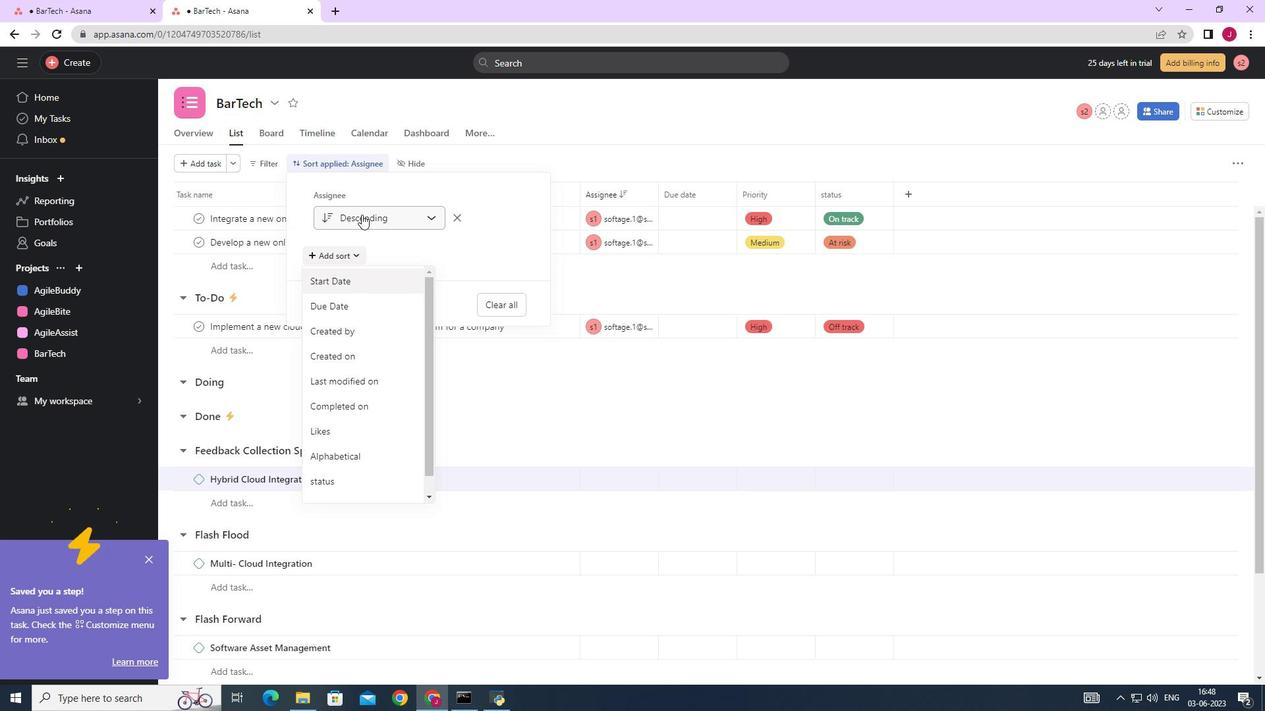 
Action: Mouse moved to (452, 214)
Screenshot: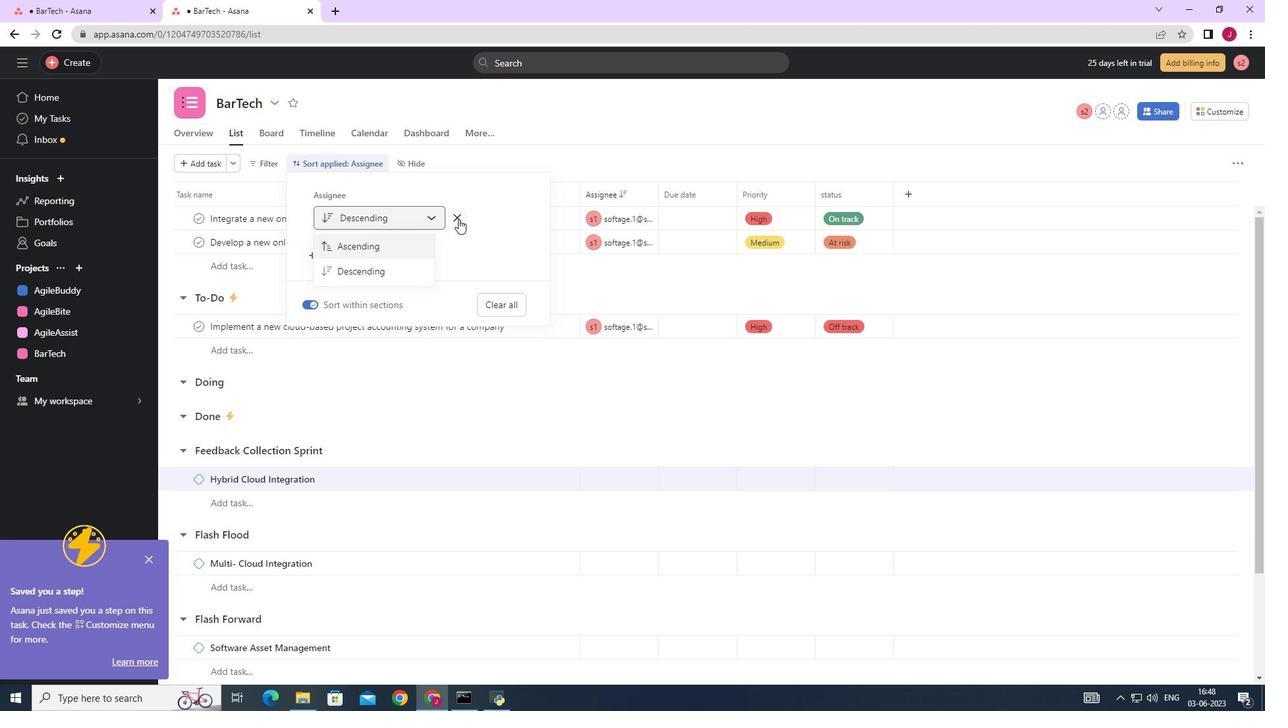 
Action: Mouse pressed left at (452, 214)
Screenshot: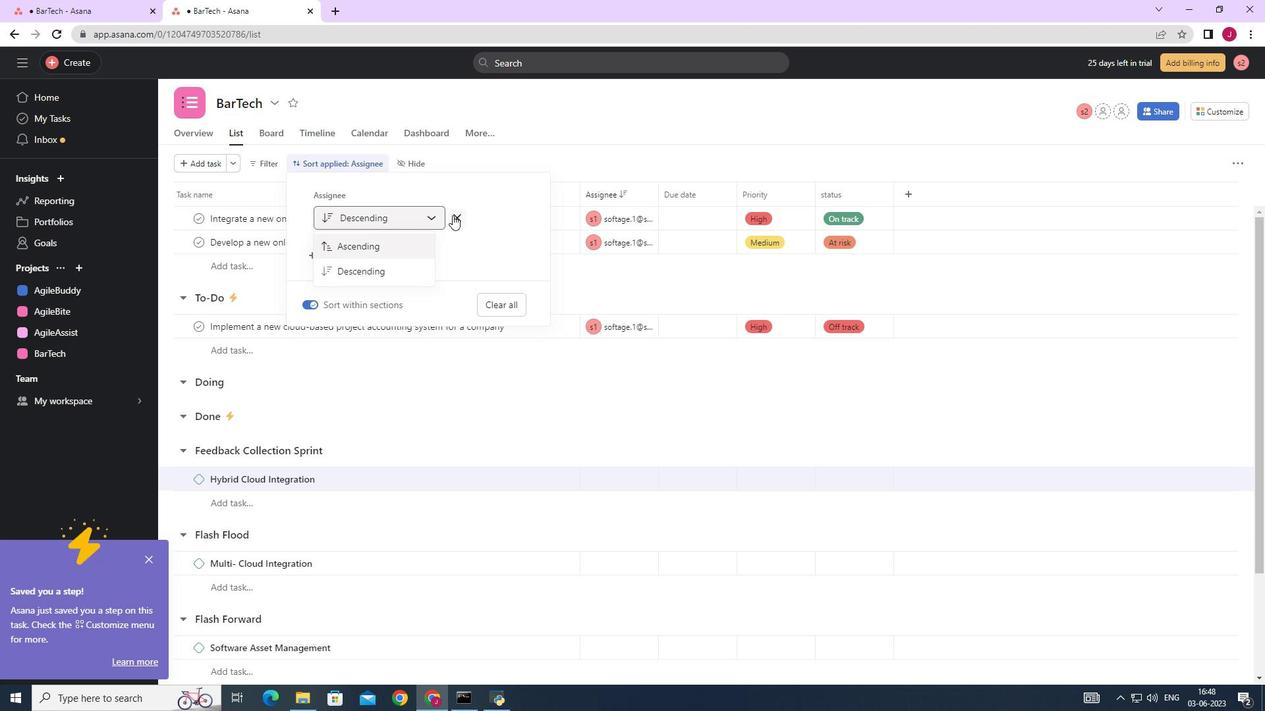 
Action: Mouse moved to (313, 164)
Screenshot: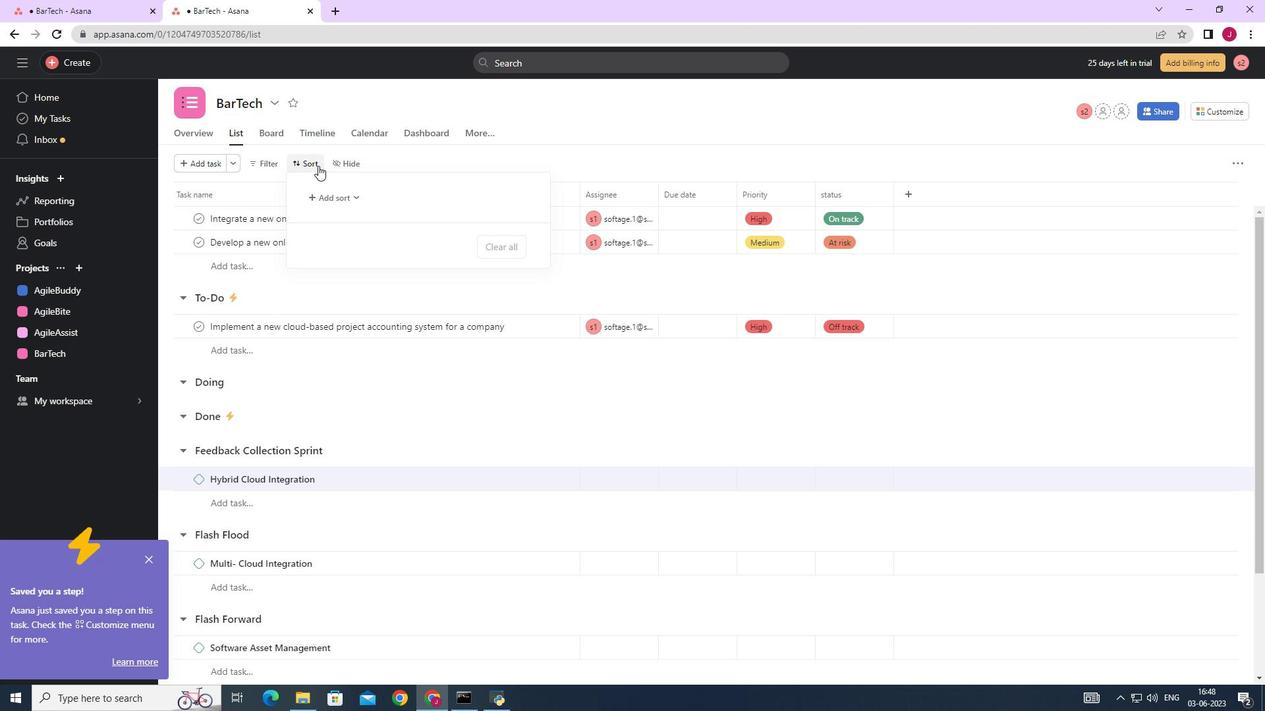 
Action: Mouse pressed left at (313, 164)
Screenshot: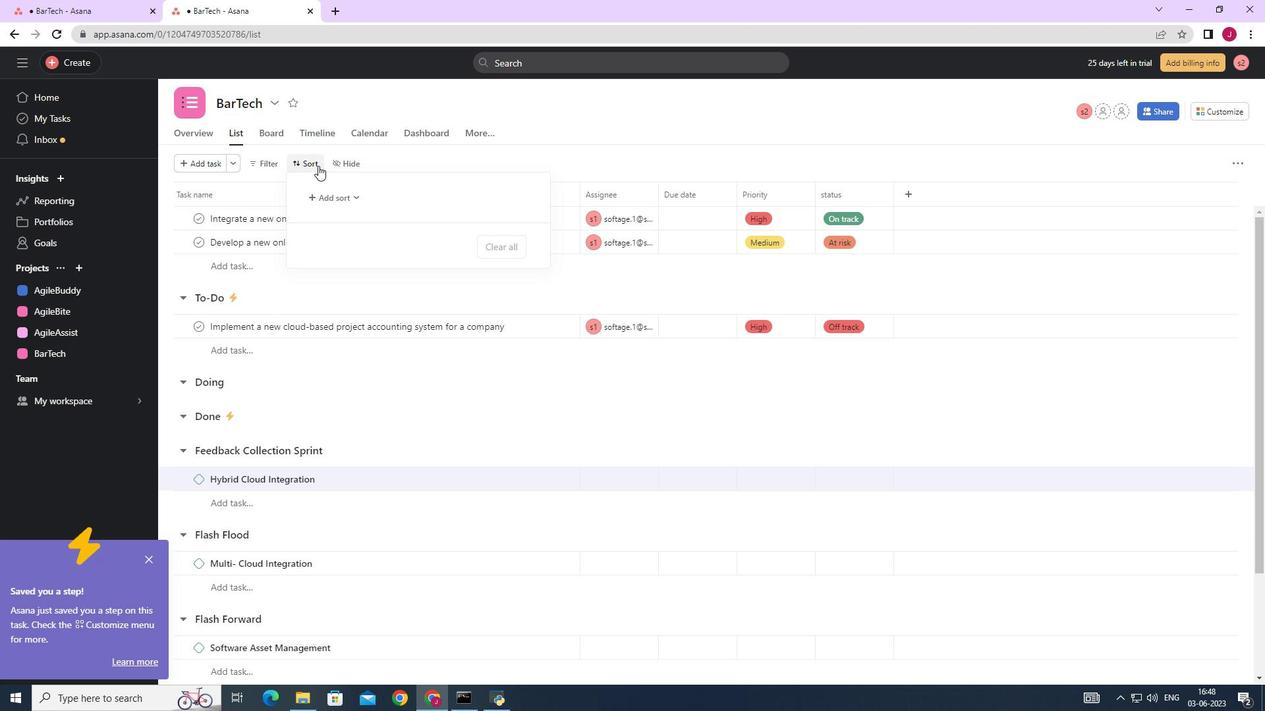 
Action: Mouse pressed left at (313, 164)
Screenshot: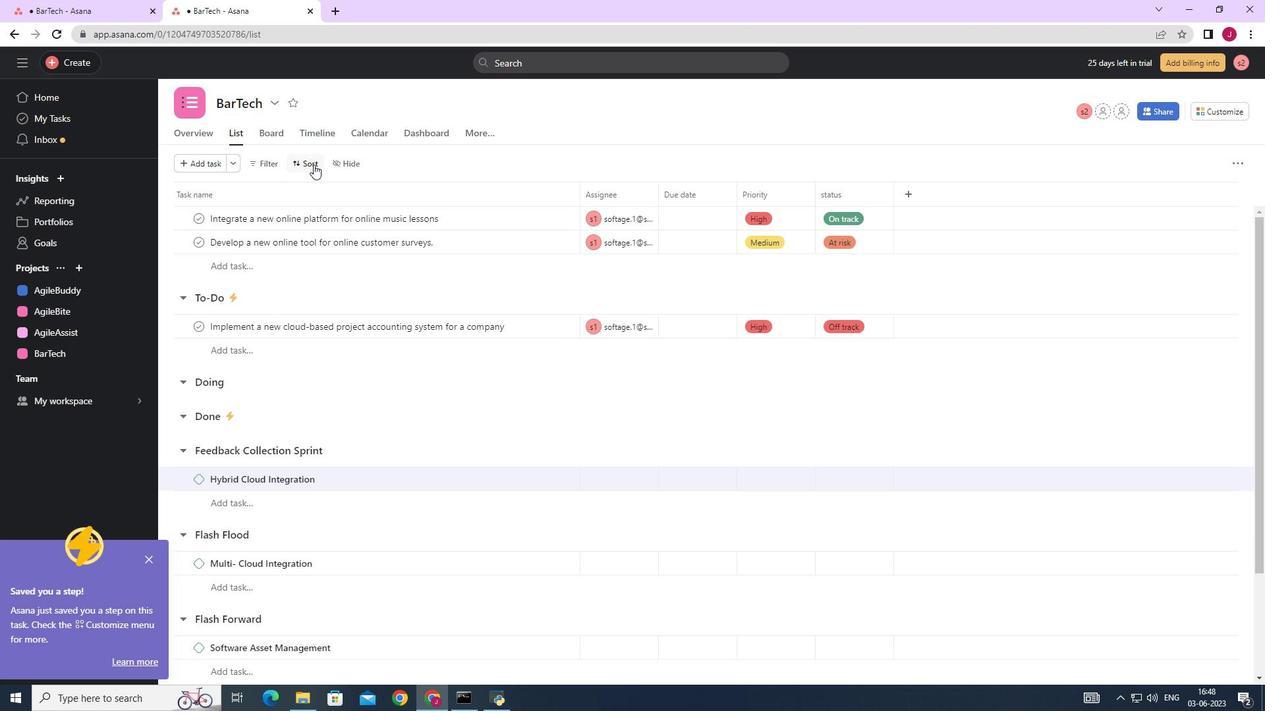 
Action: Mouse moved to (357, 278)
Screenshot: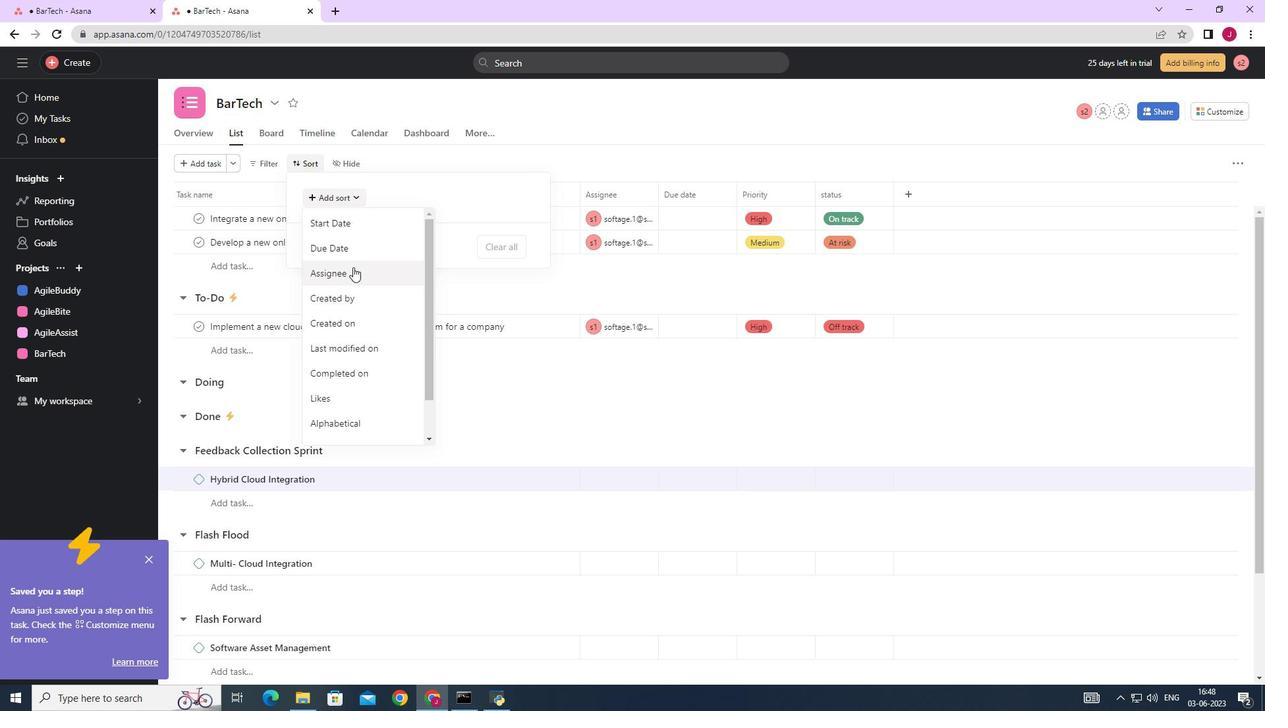 
Action: Mouse pressed left at (357, 278)
Screenshot: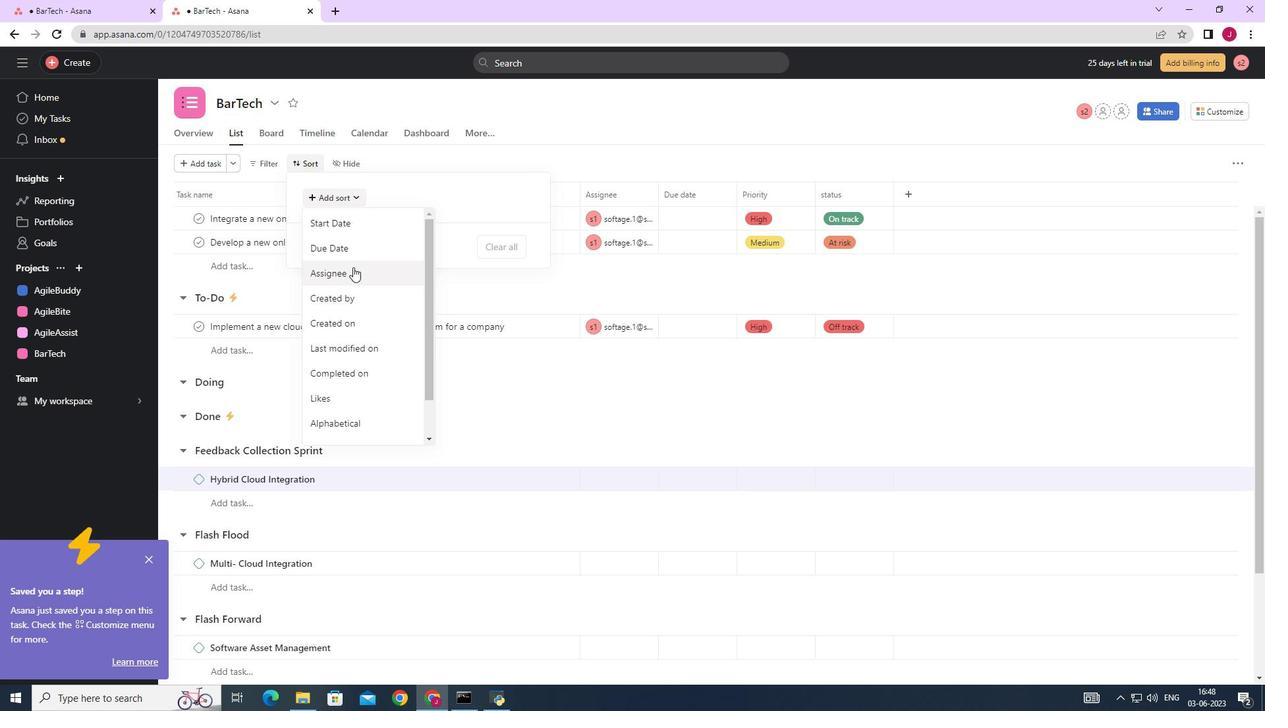 
Action: Mouse moved to (421, 216)
Screenshot: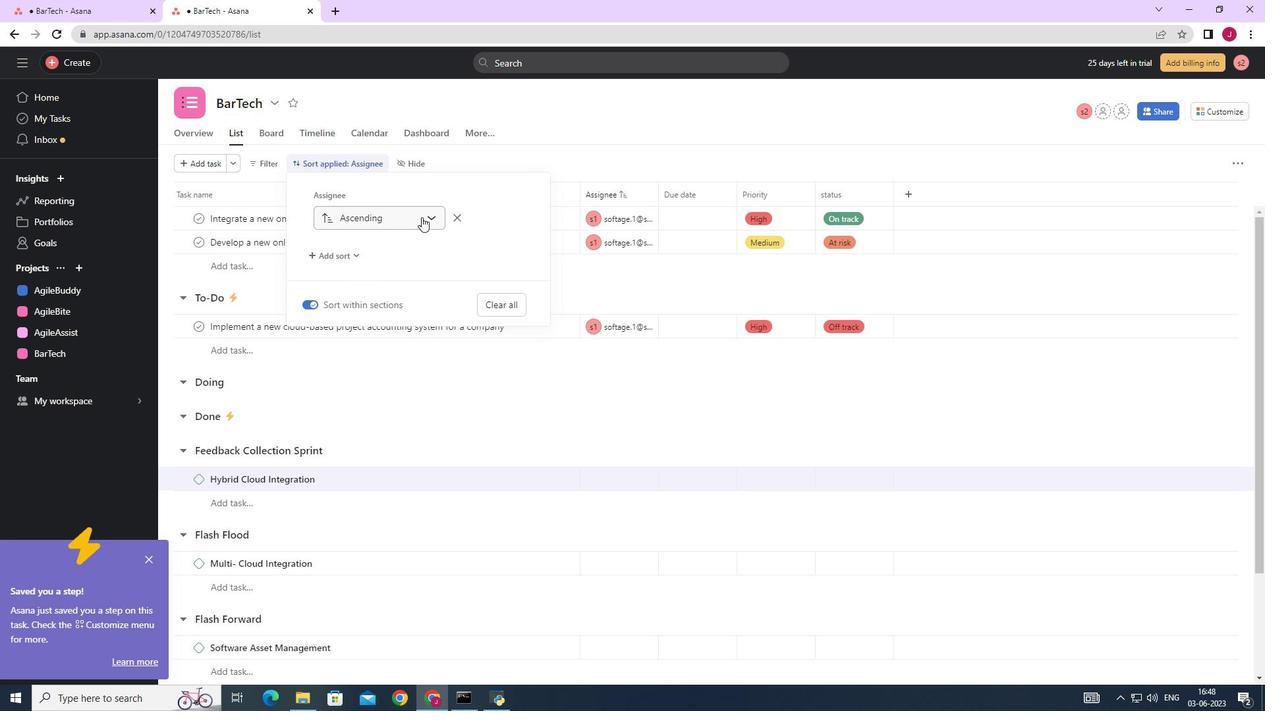 
Action: Mouse pressed left at (421, 216)
Screenshot: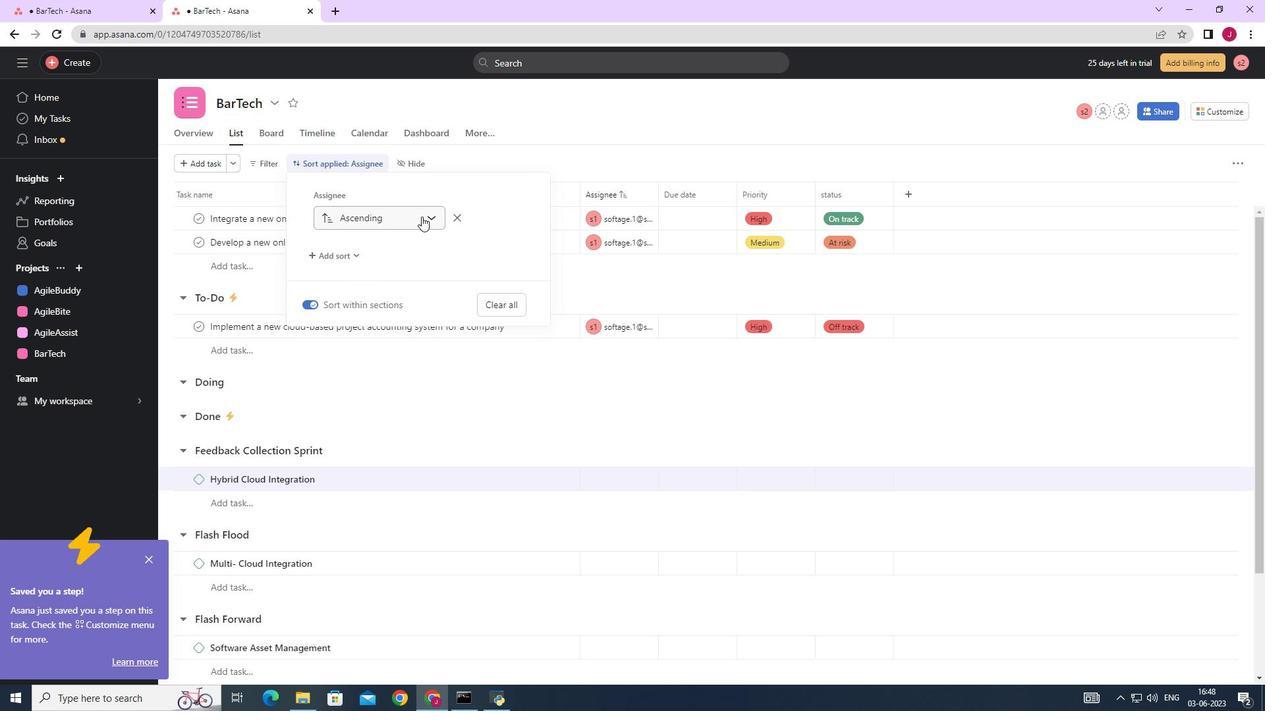 
Action: Mouse moved to (374, 266)
Screenshot: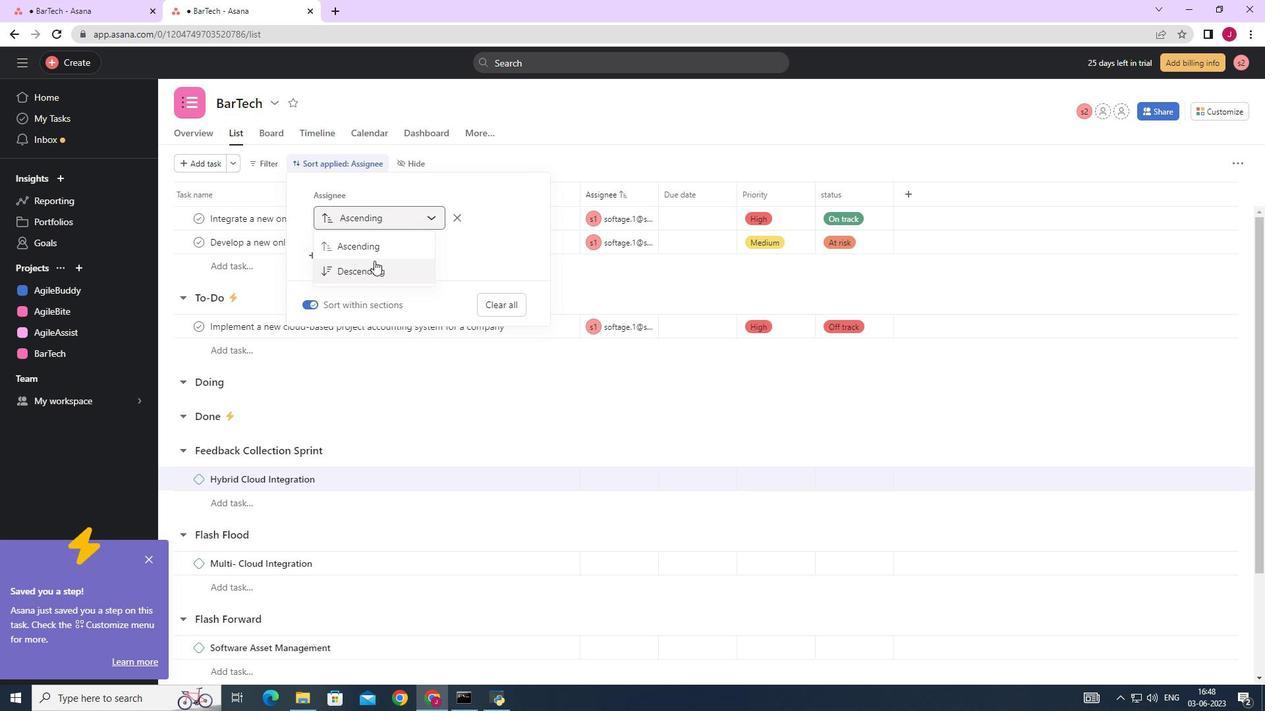 
Action: Mouse pressed left at (374, 266)
Screenshot: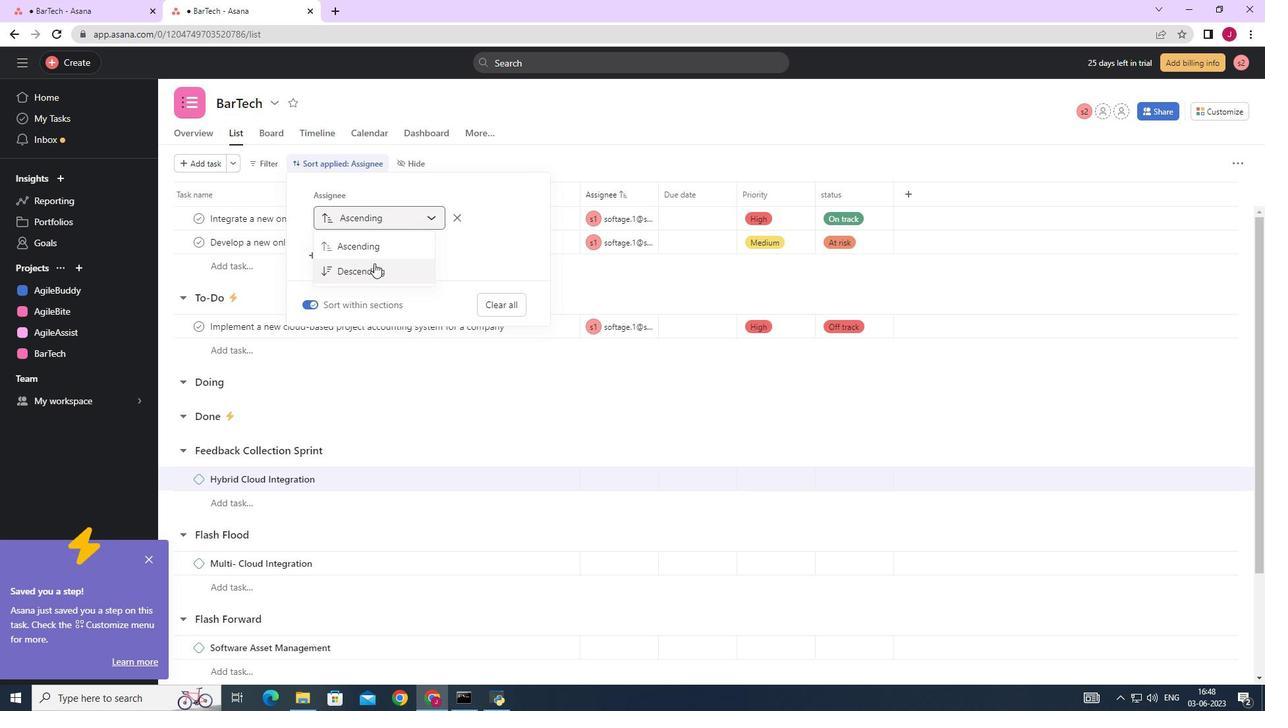 
Action: Mouse moved to (482, 381)
Screenshot: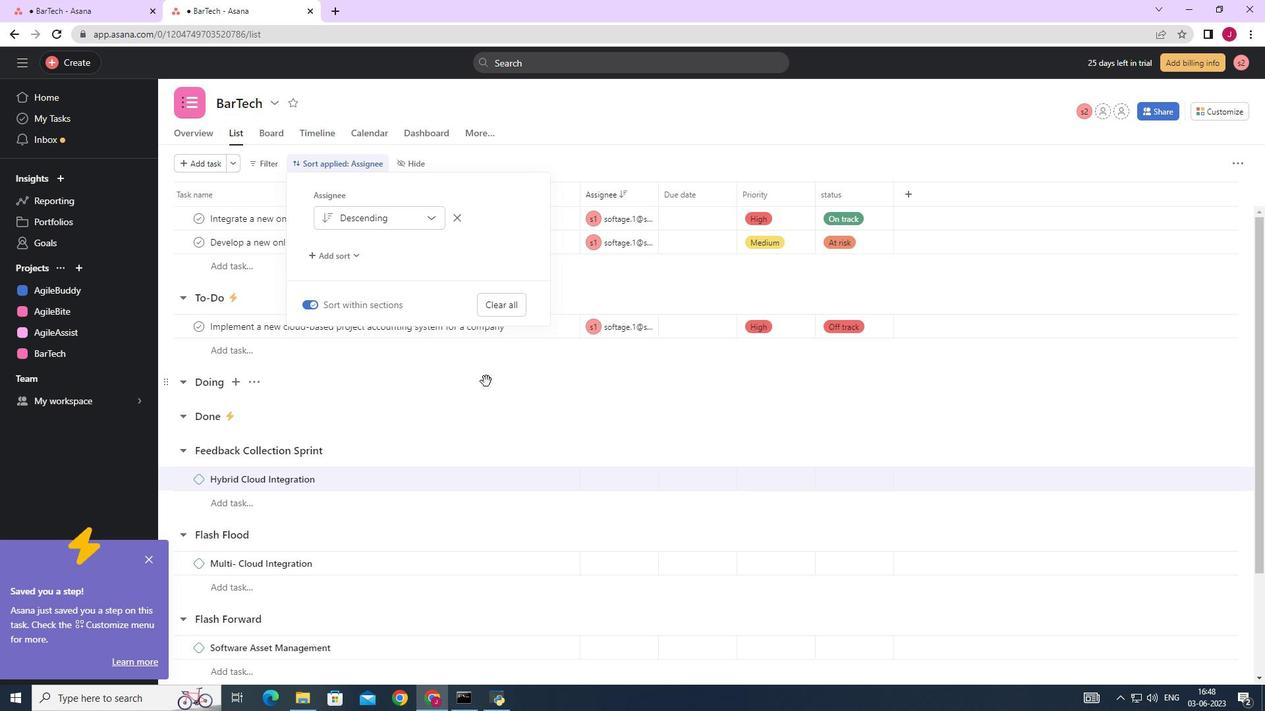 
